 Task: Create a due date automation trigger when advanced on, on the wednesday of the week before a card is due add dates due this week at 11:00 AM.
Action: Mouse moved to (1296, 104)
Screenshot: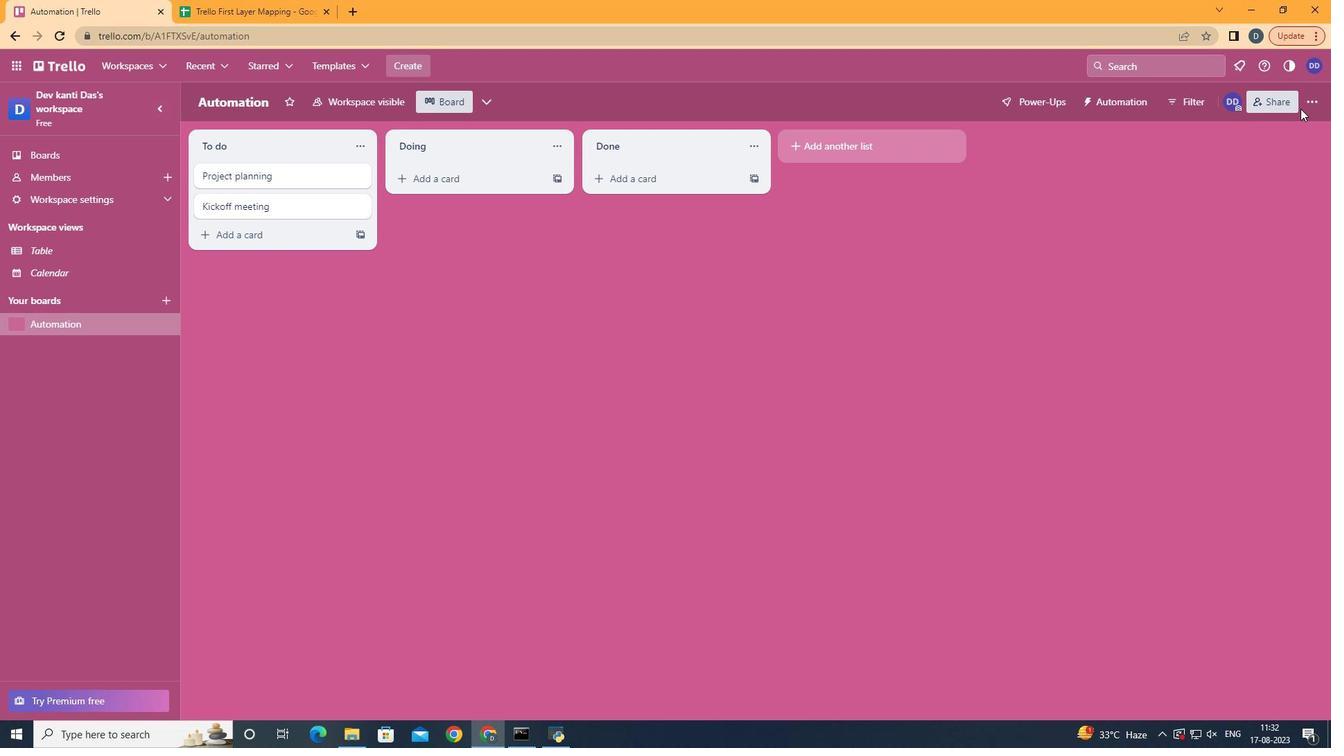
Action: Mouse pressed left at (1296, 104)
Screenshot: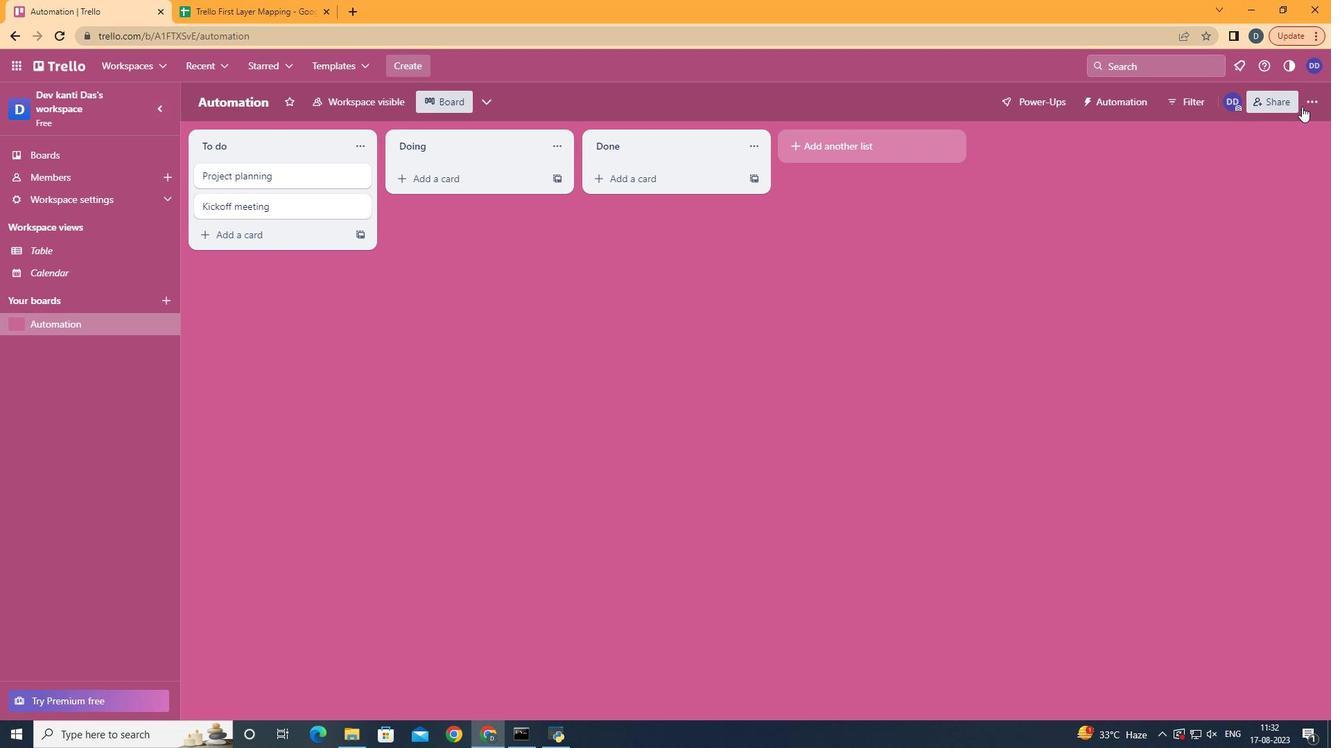 
Action: Mouse moved to (1298, 99)
Screenshot: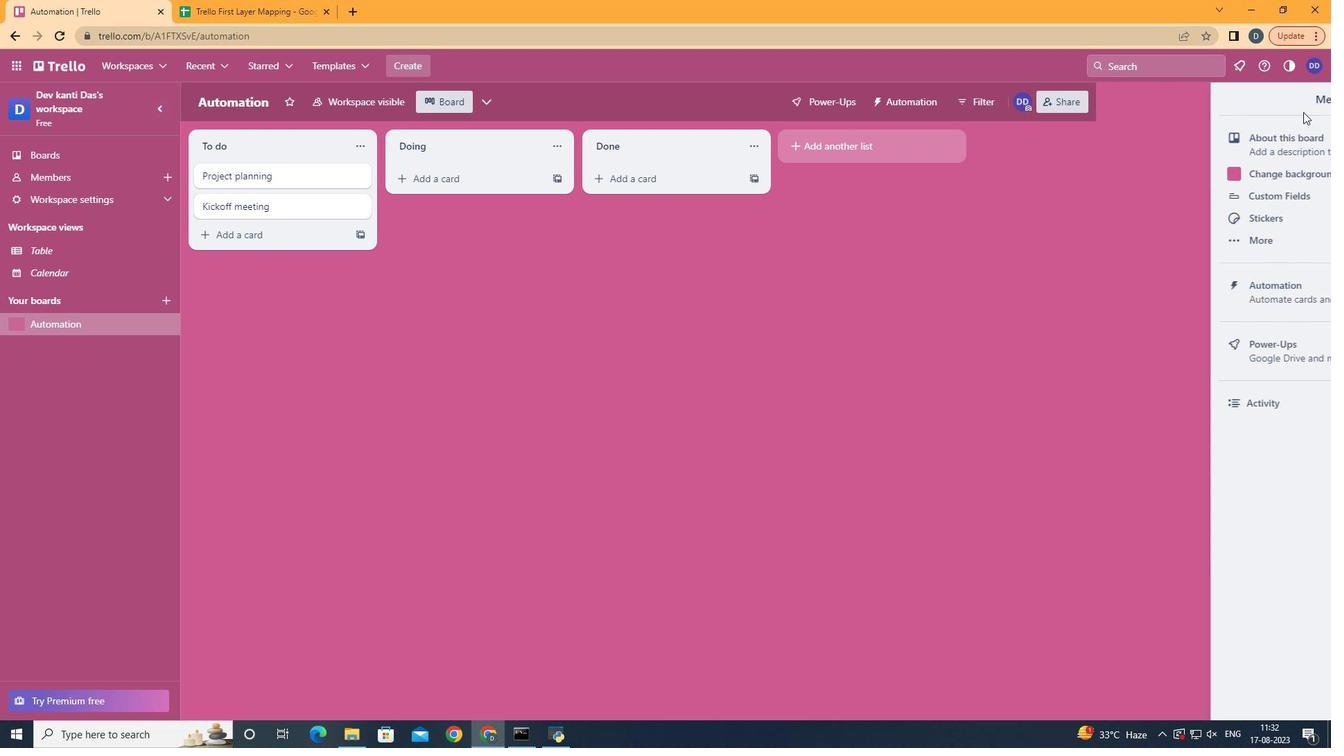 
Action: Mouse pressed left at (1298, 99)
Screenshot: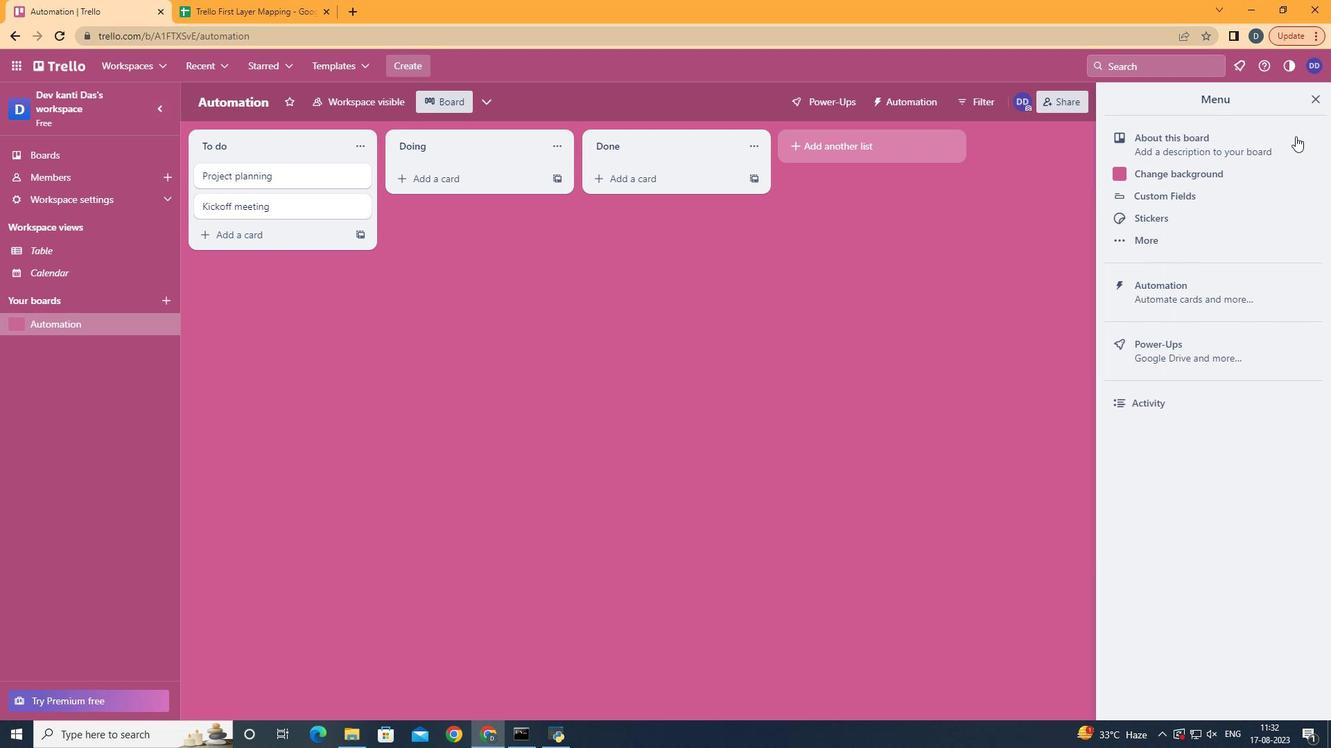 
Action: Mouse moved to (1209, 327)
Screenshot: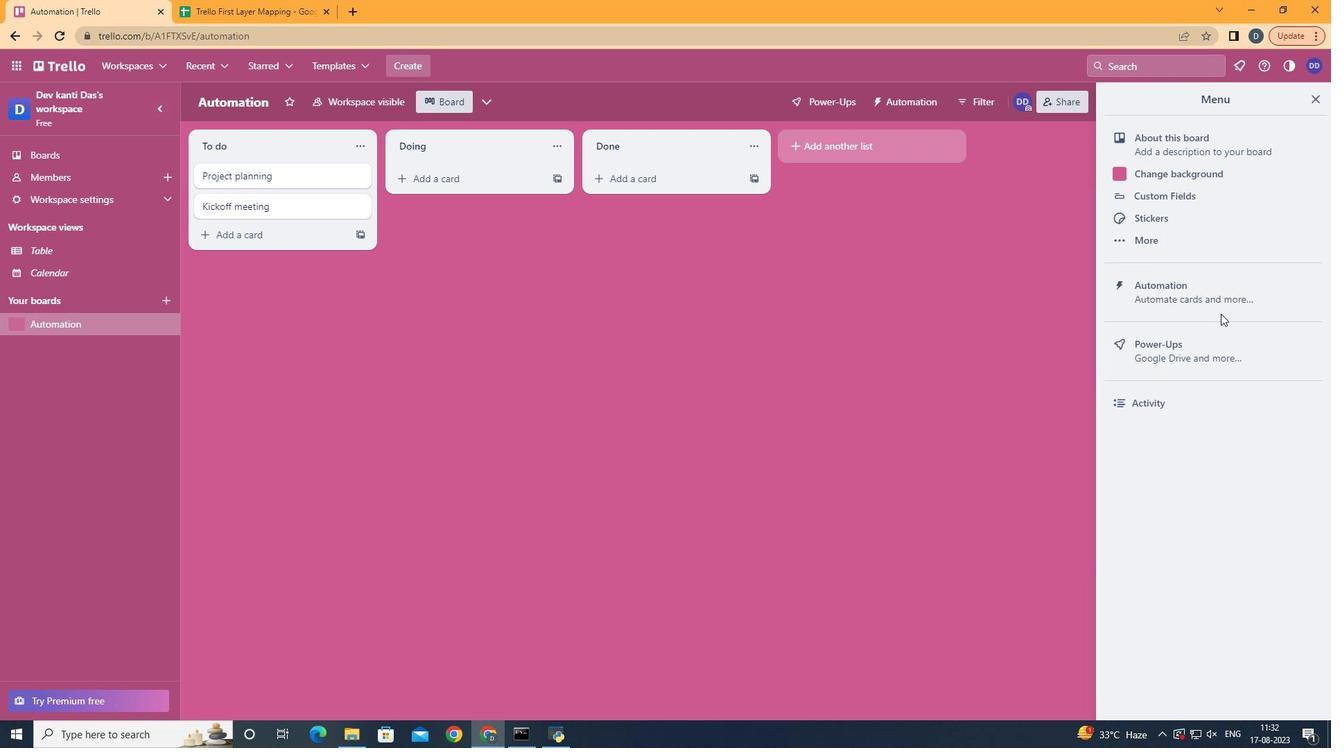 
Action: Mouse pressed left at (1209, 327)
Screenshot: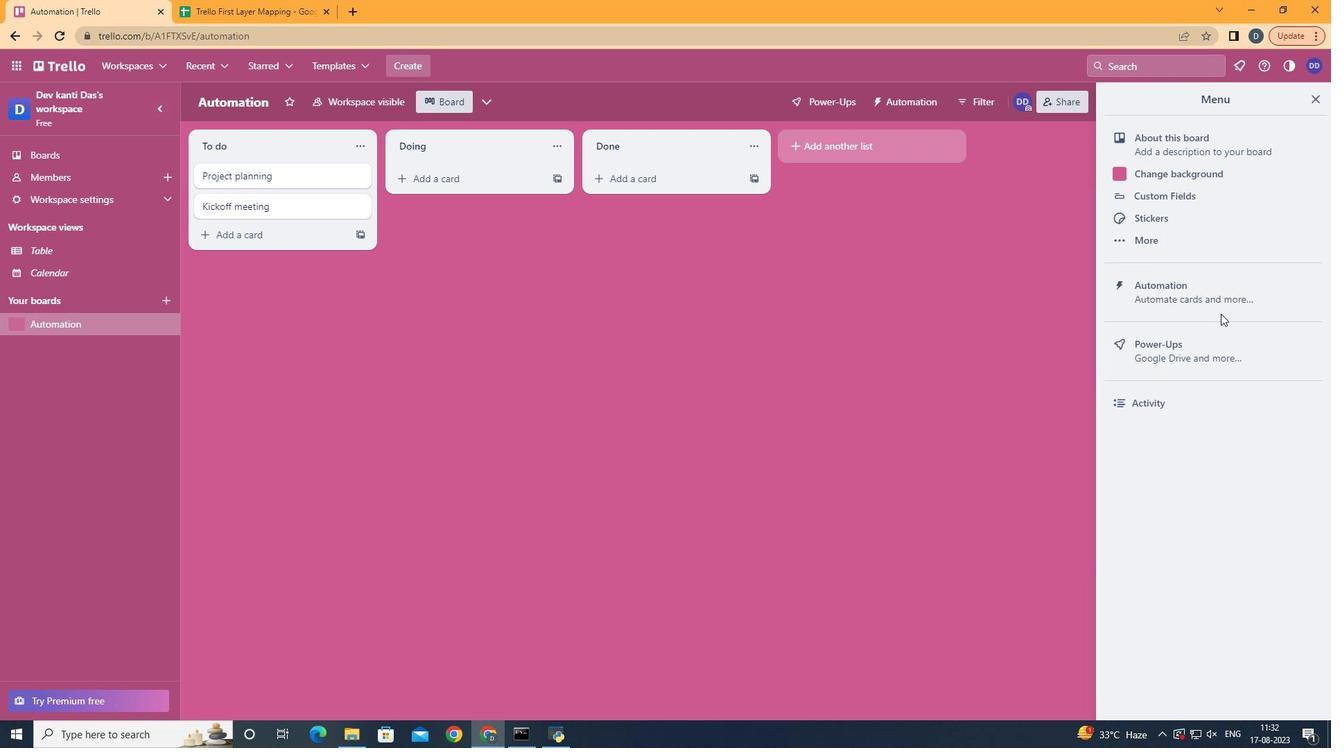 
Action: Mouse moved to (1216, 309)
Screenshot: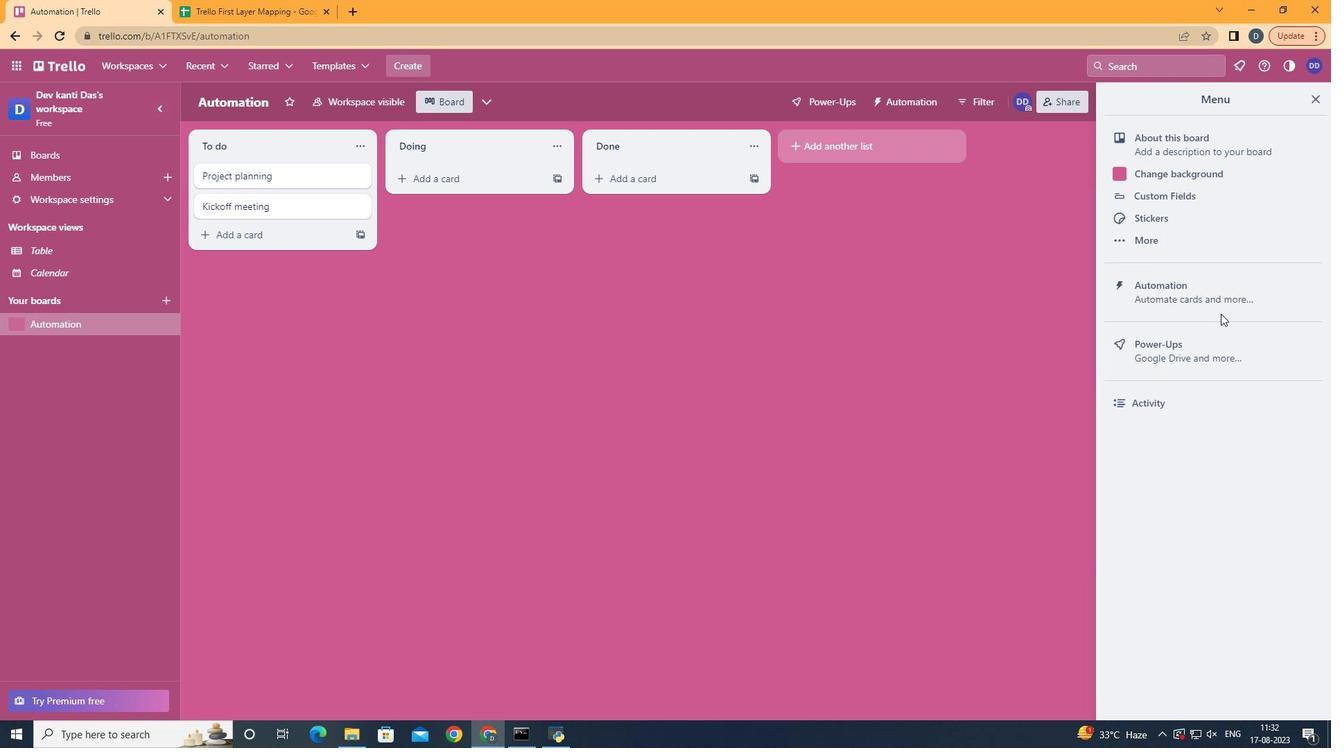 
Action: Mouse pressed left at (1216, 309)
Screenshot: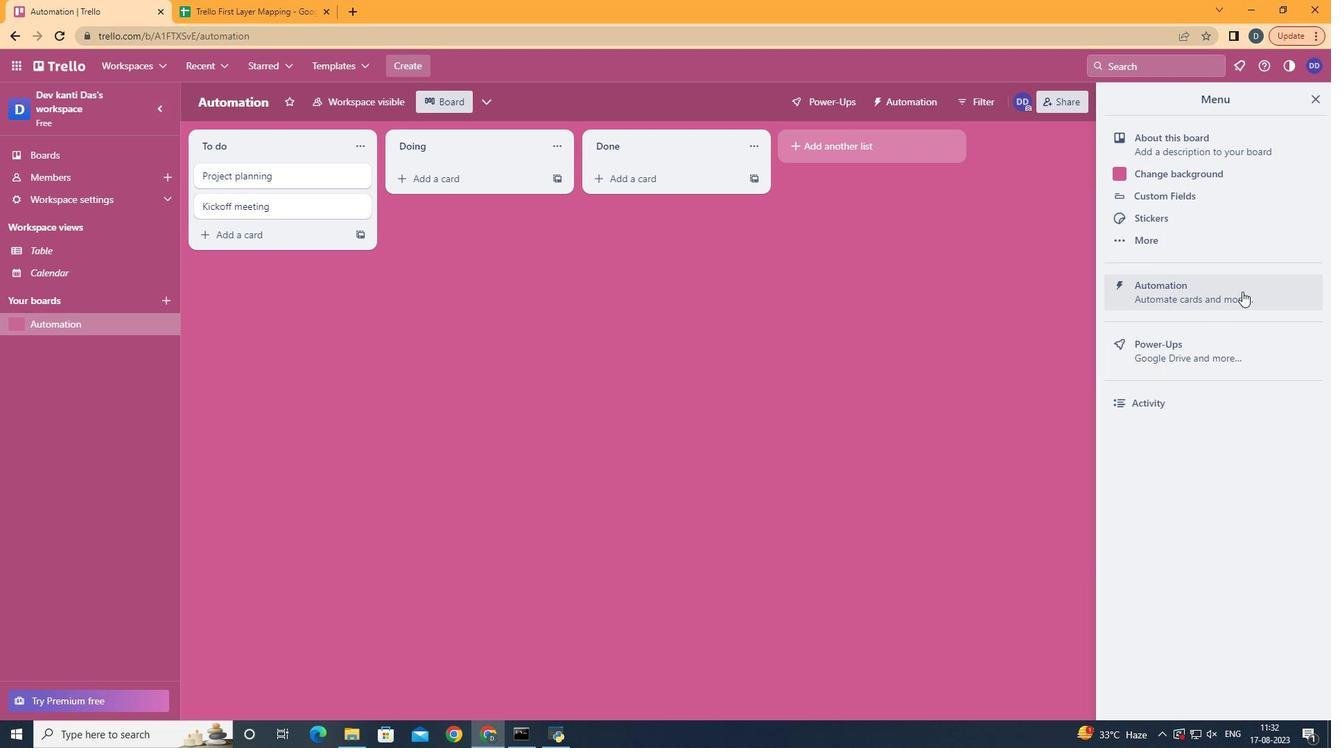 
Action: Mouse moved to (1237, 287)
Screenshot: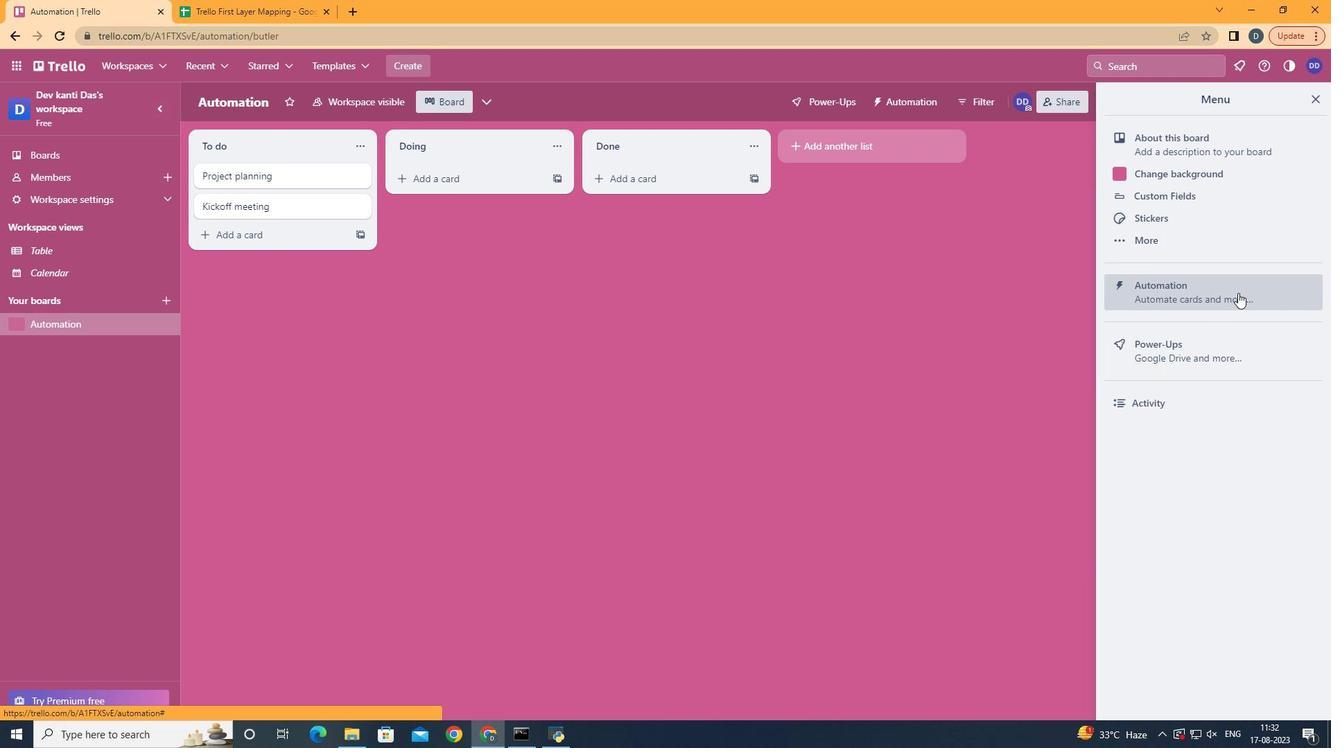
Action: Mouse pressed left at (1237, 287)
Screenshot: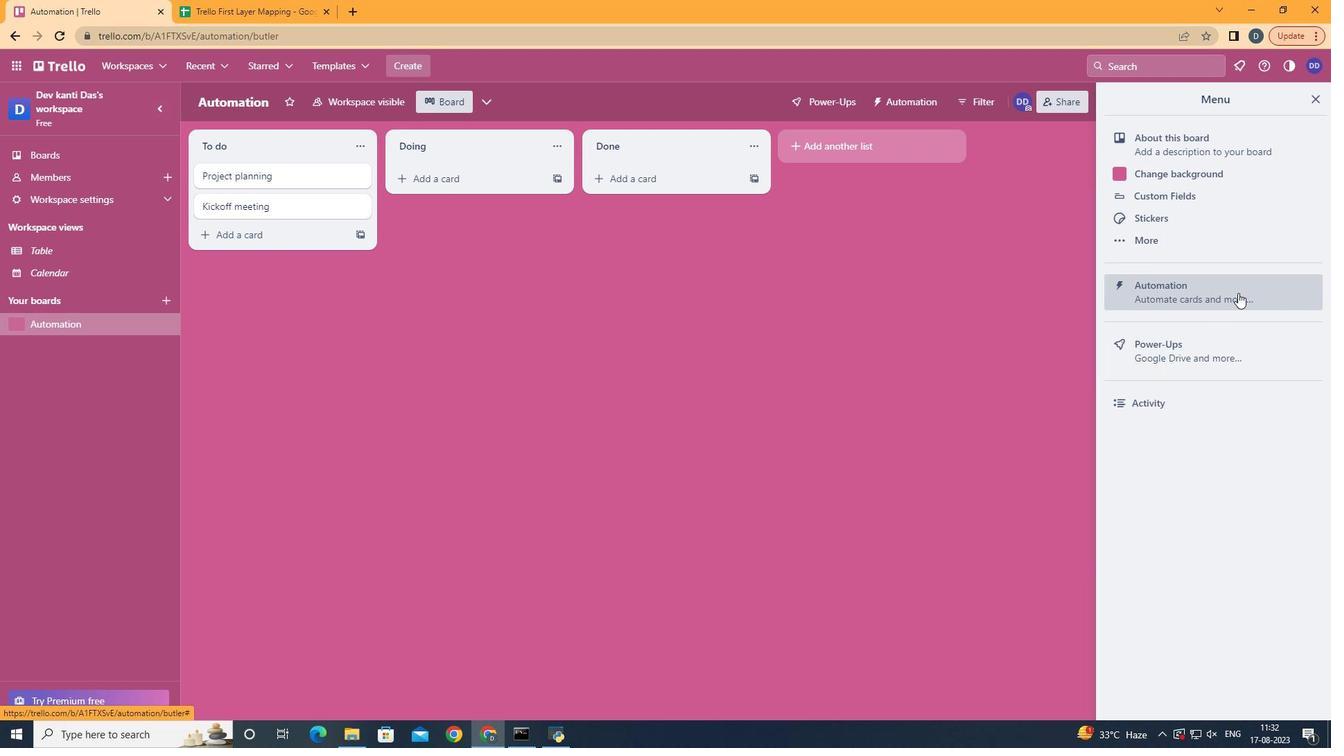
Action: Mouse moved to (273, 278)
Screenshot: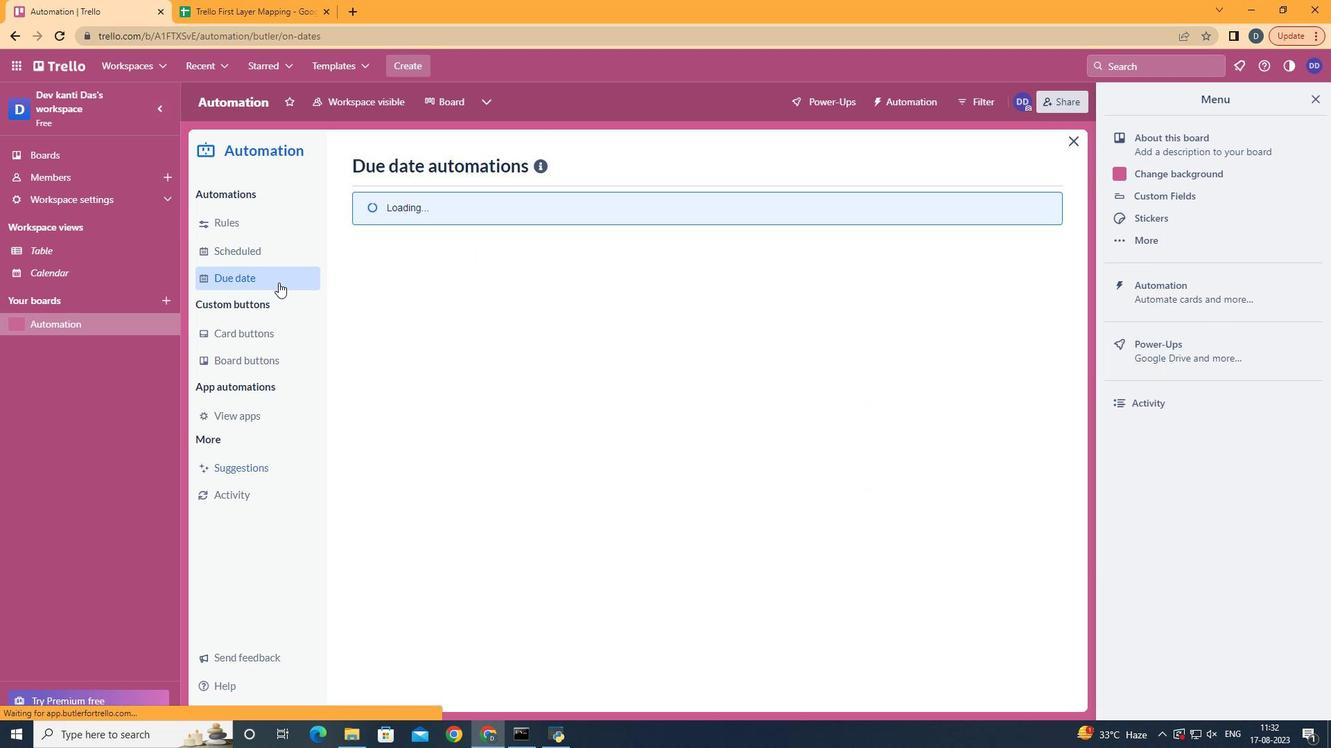 
Action: Mouse pressed left at (273, 278)
Screenshot: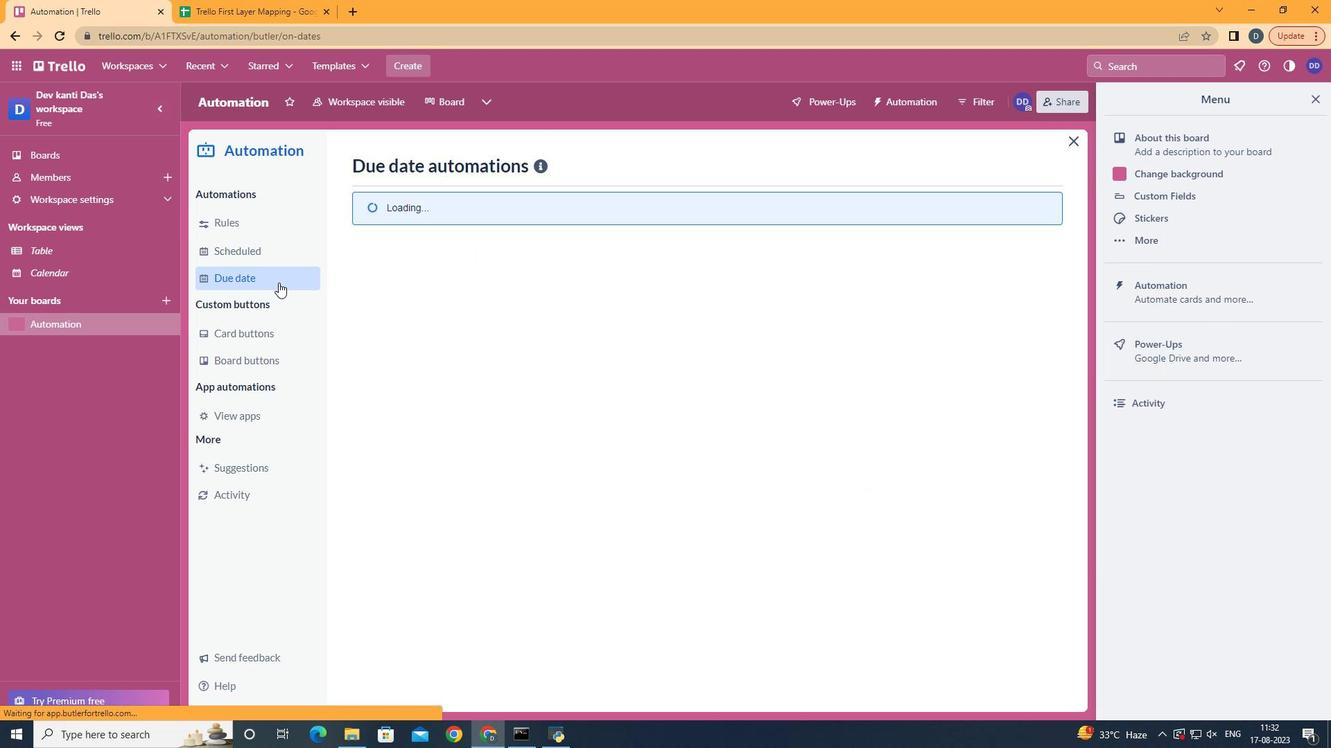 
Action: Mouse moved to (972, 157)
Screenshot: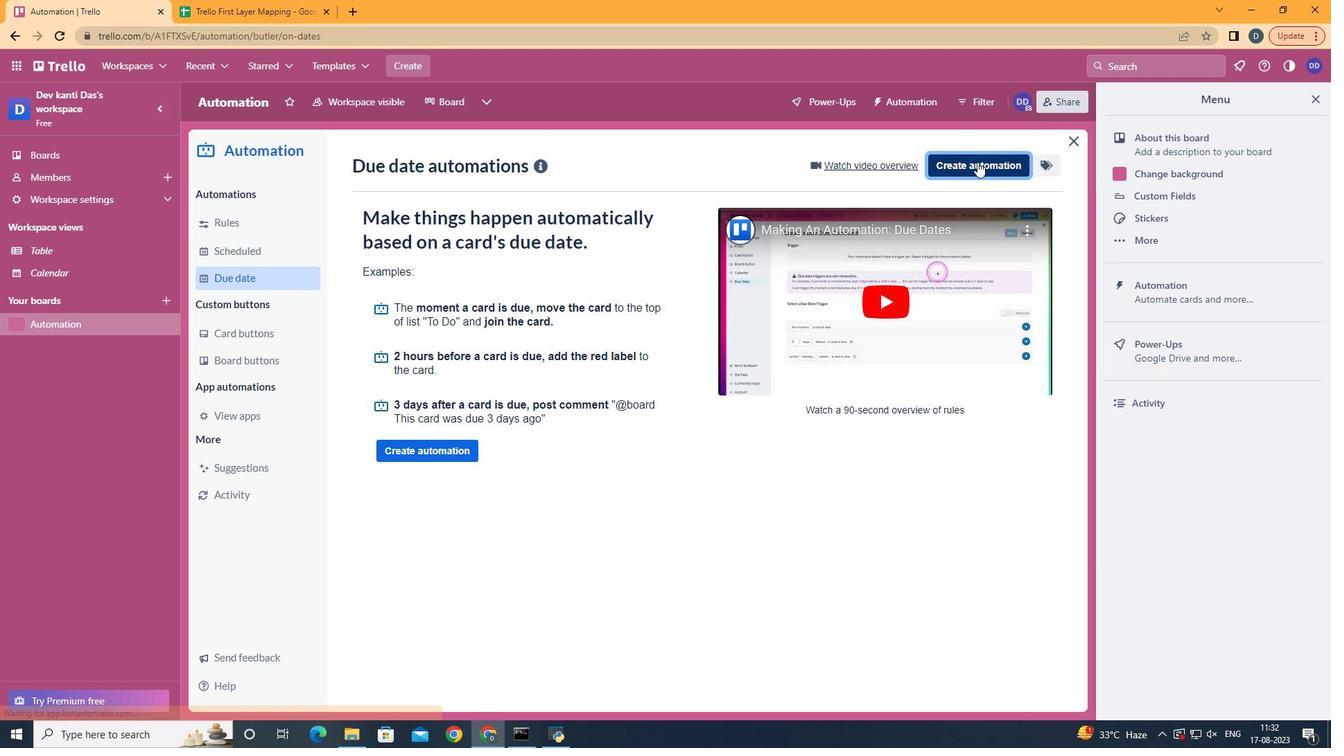 
Action: Mouse pressed left at (972, 157)
Screenshot: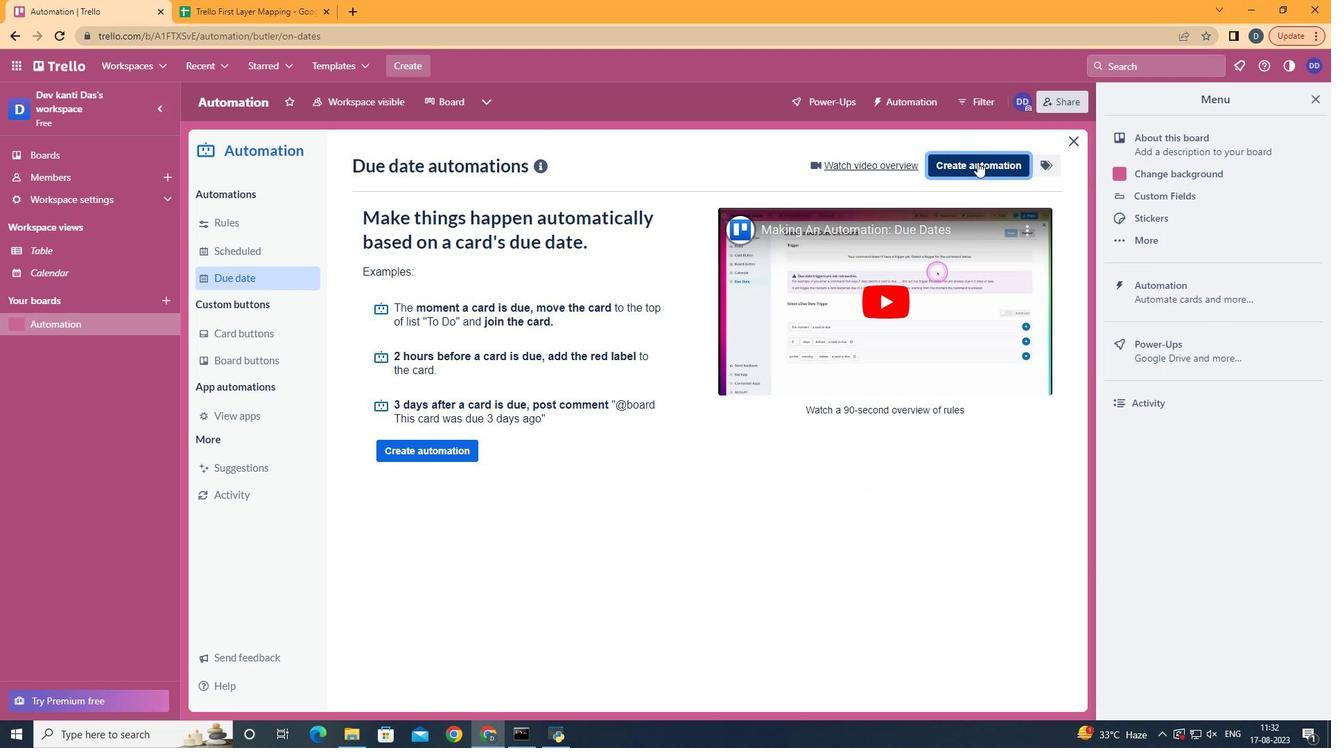 
Action: Mouse moved to (737, 292)
Screenshot: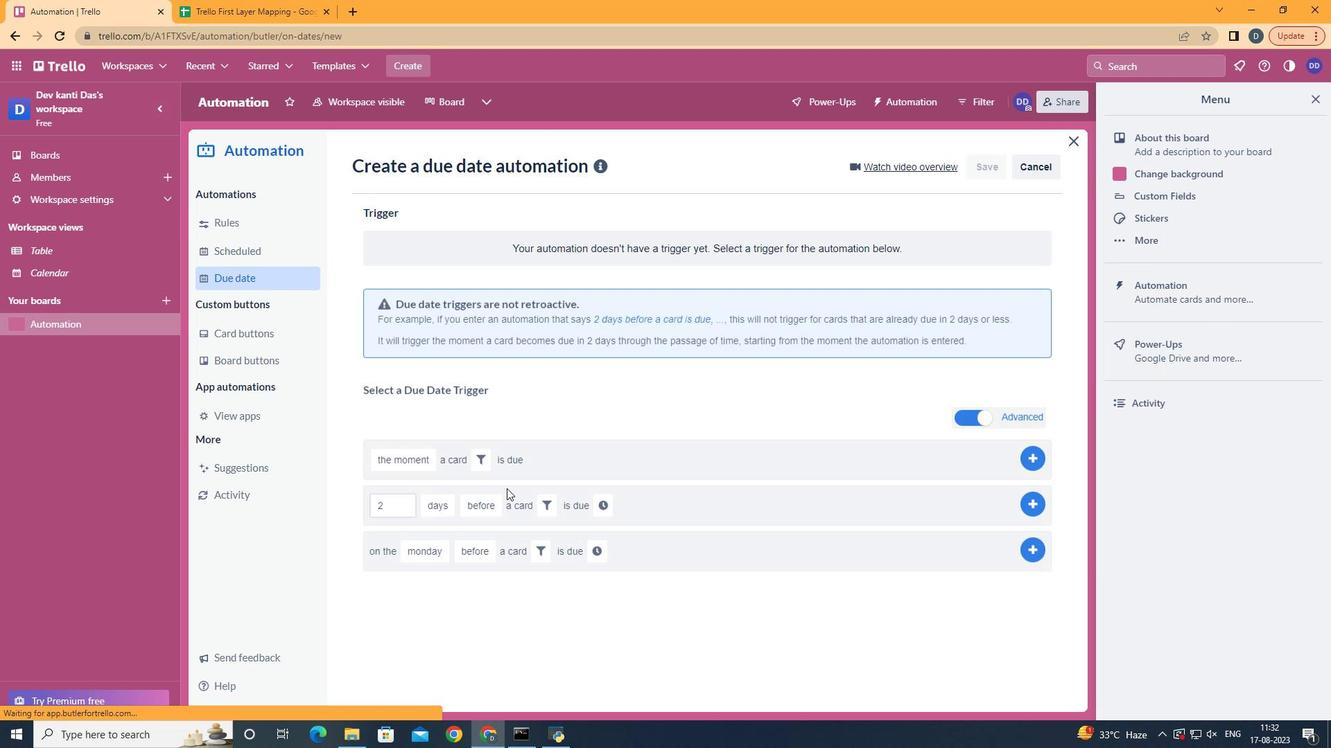 
Action: Mouse pressed left at (737, 292)
Screenshot: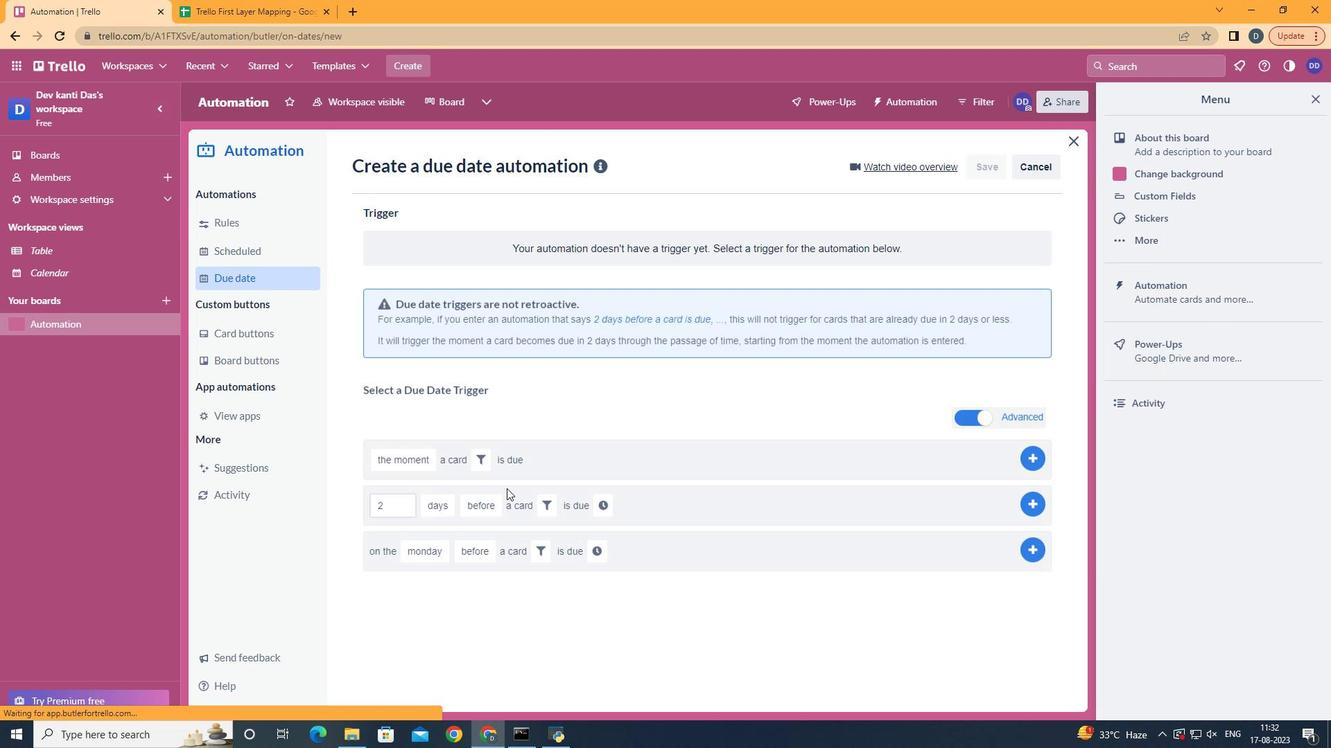 
Action: Mouse moved to (461, 405)
Screenshot: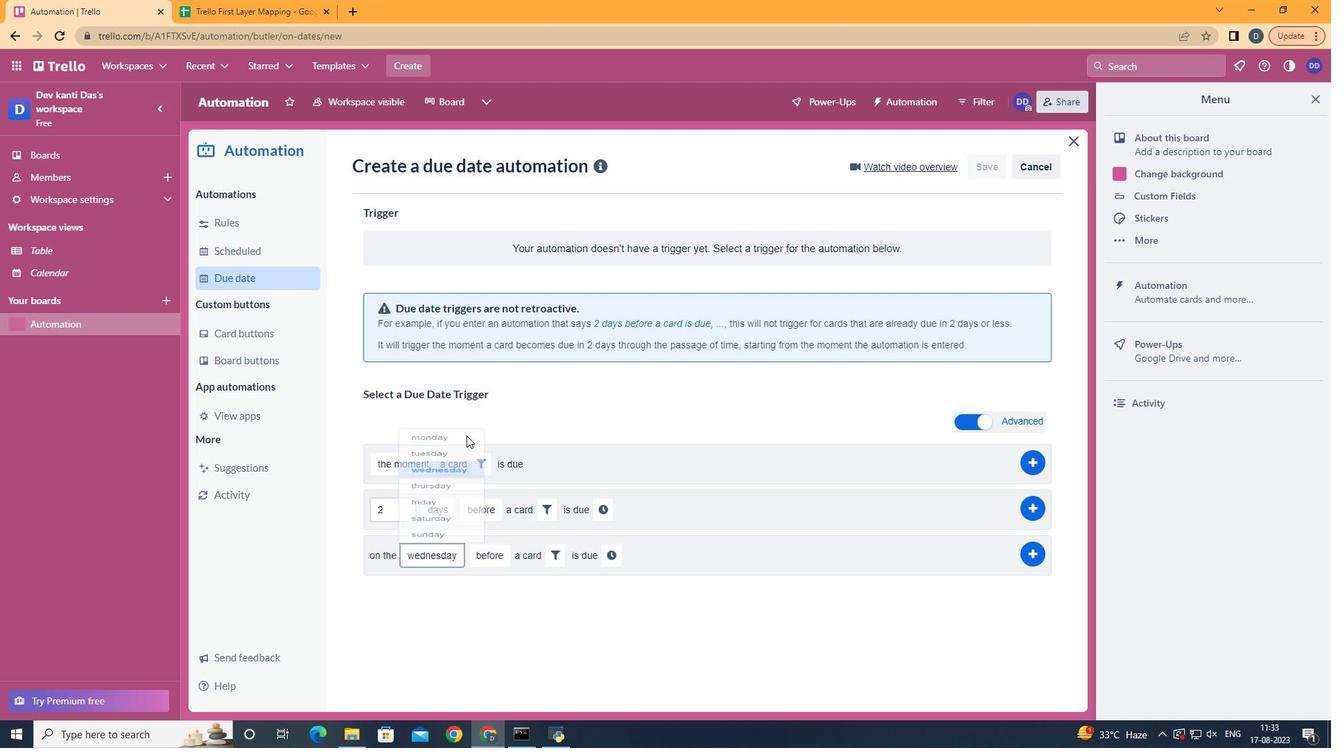 
Action: Mouse pressed left at (461, 405)
Screenshot: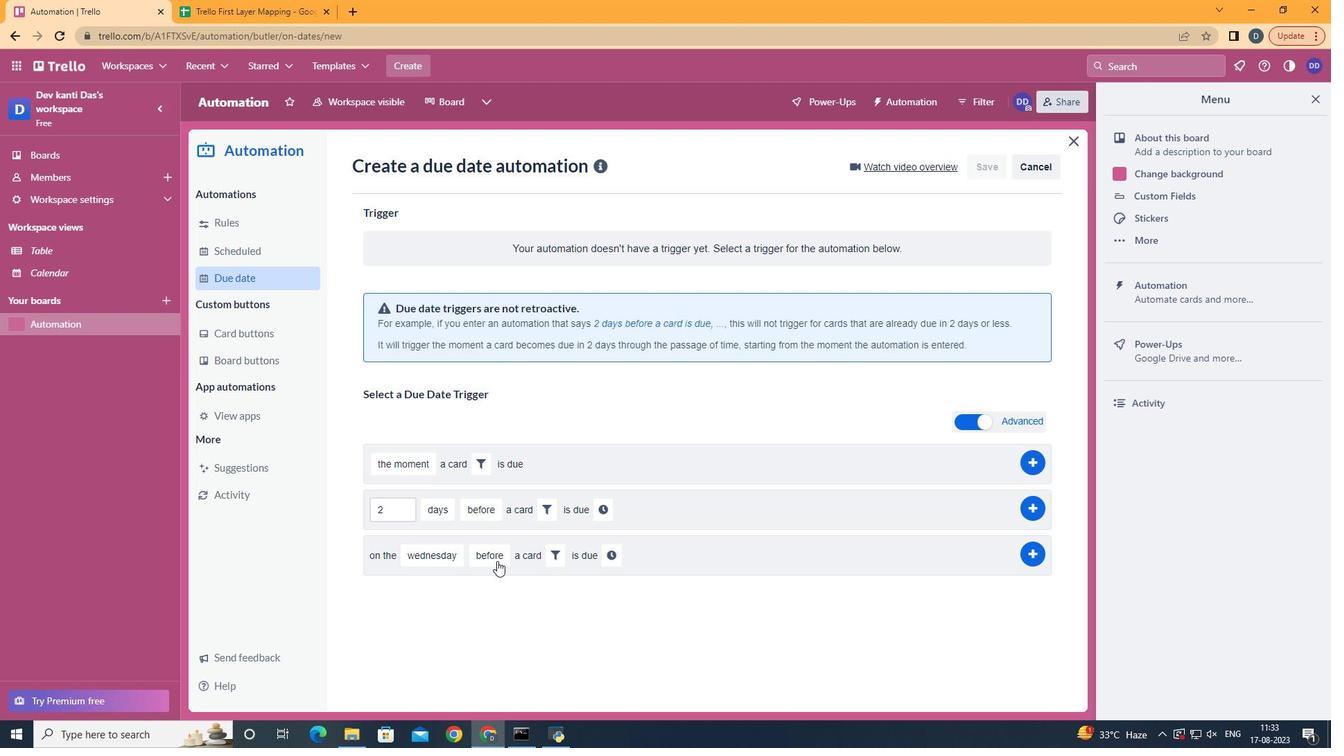 
Action: Mouse moved to (495, 681)
Screenshot: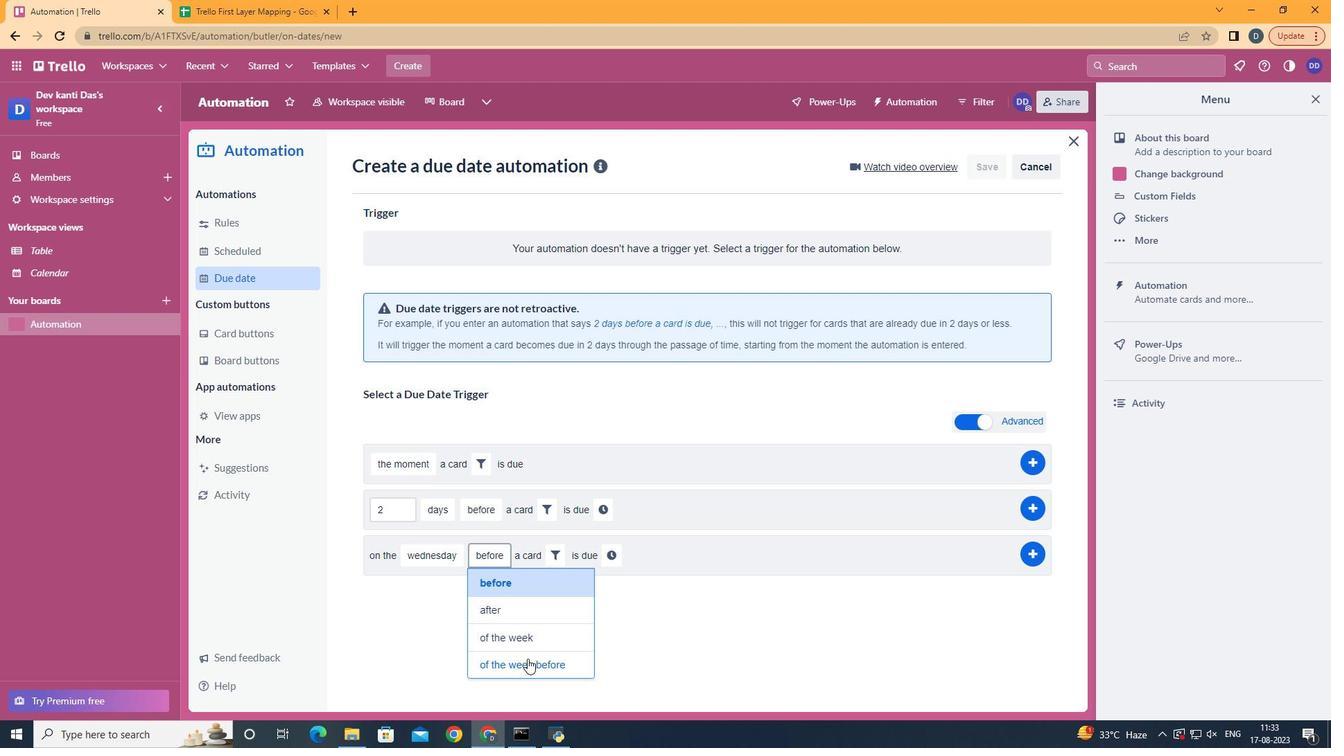 
Action: Mouse pressed left at (495, 681)
Screenshot: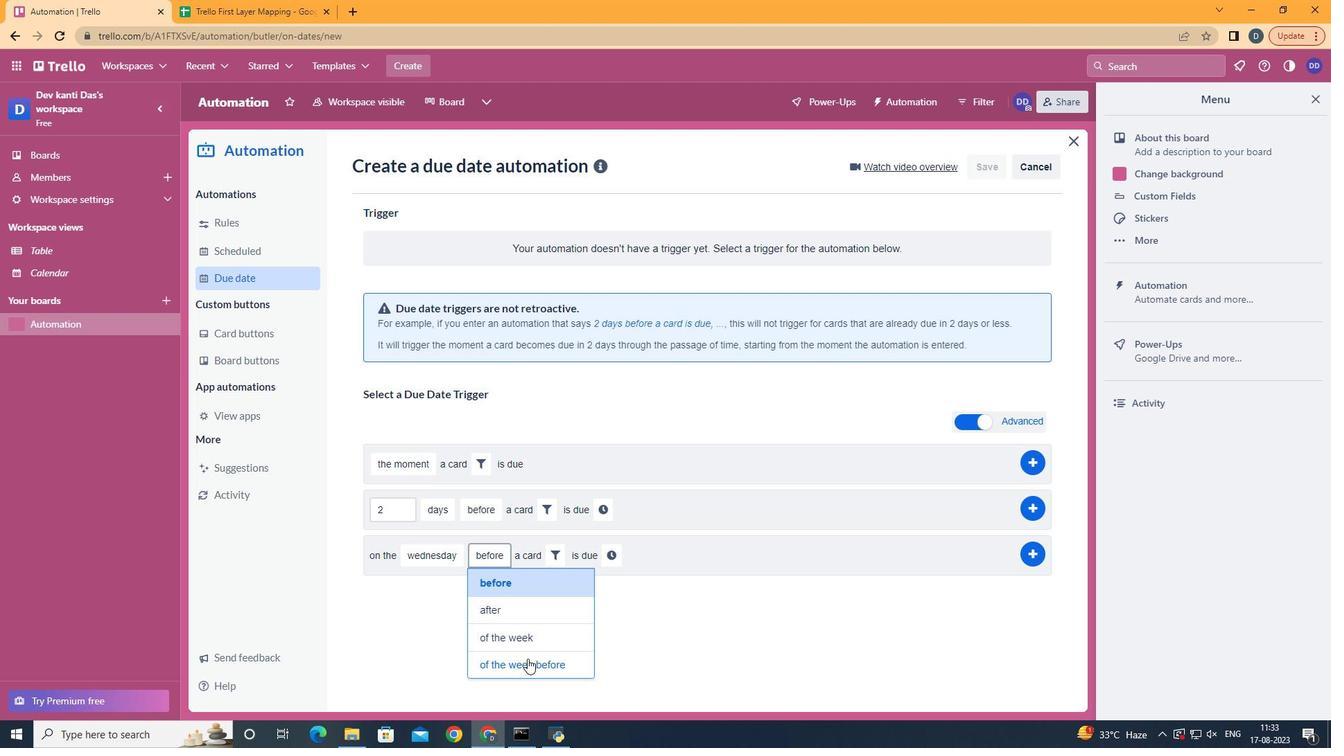 
Action: Mouse moved to (522, 654)
Screenshot: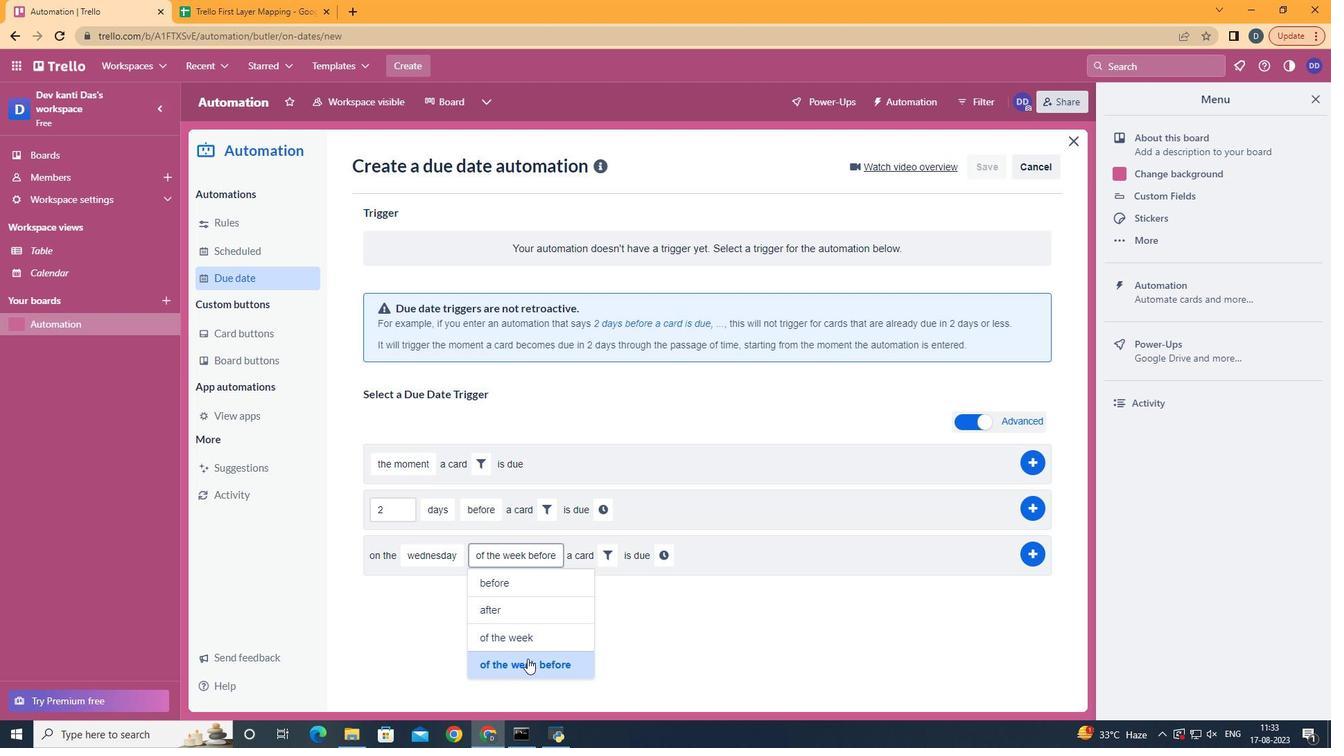 
Action: Mouse pressed left at (522, 654)
Screenshot: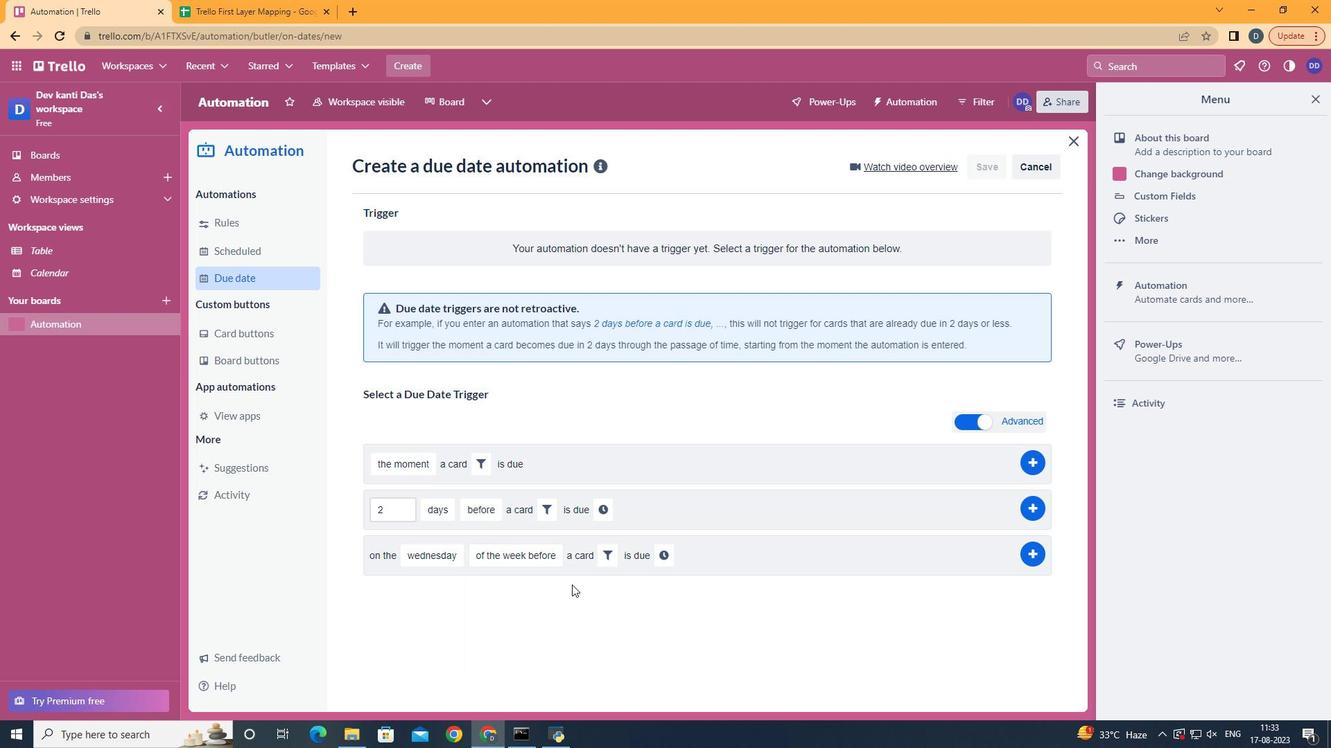 
Action: Mouse moved to (595, 547)
Screenshot: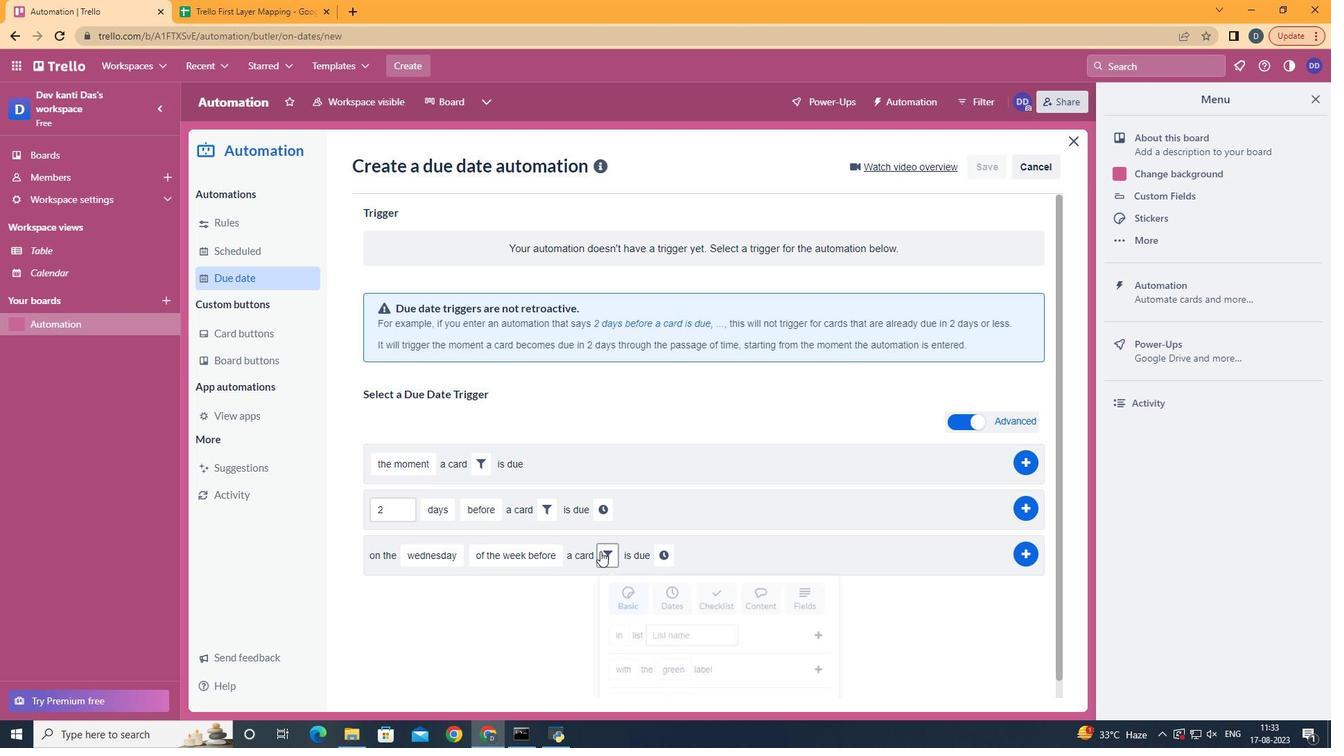 
Action: Mouse pressed left at (595, 547)
Screenshot: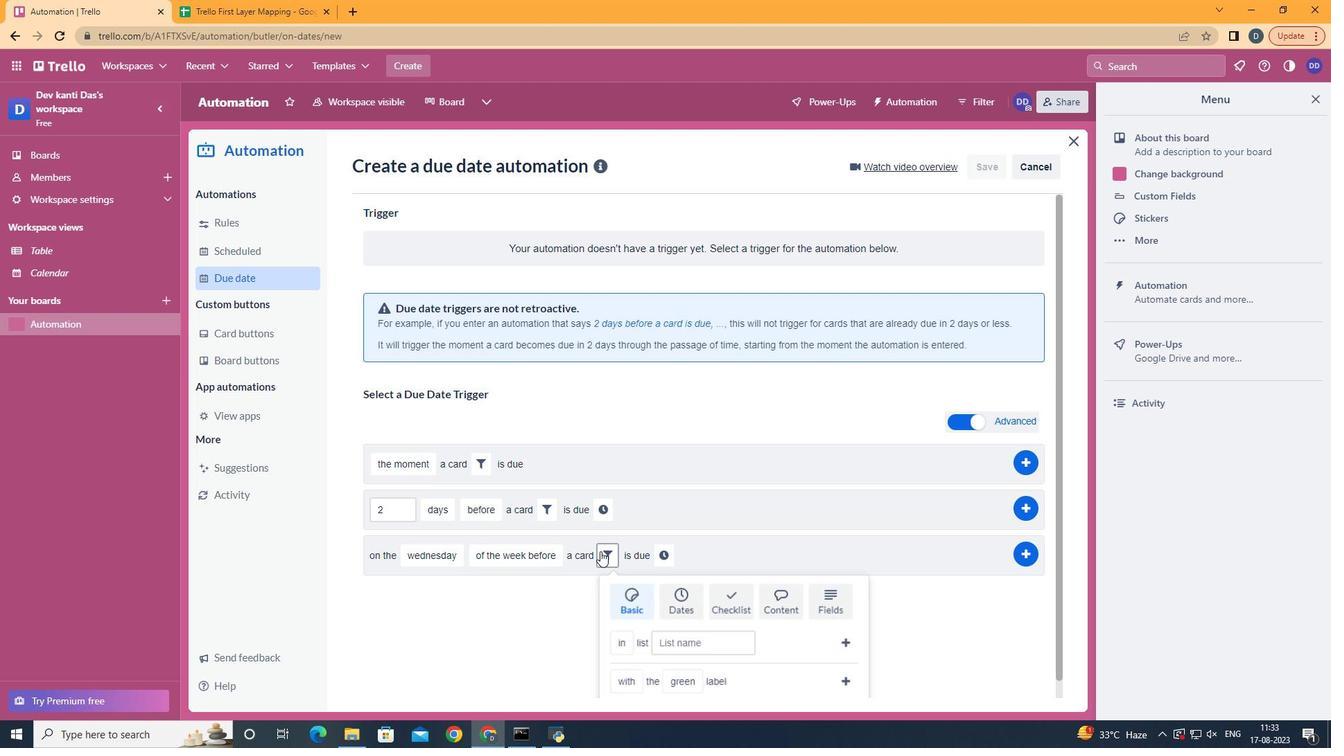 
Action: Mouse moved to (665, 595)
Screenshot: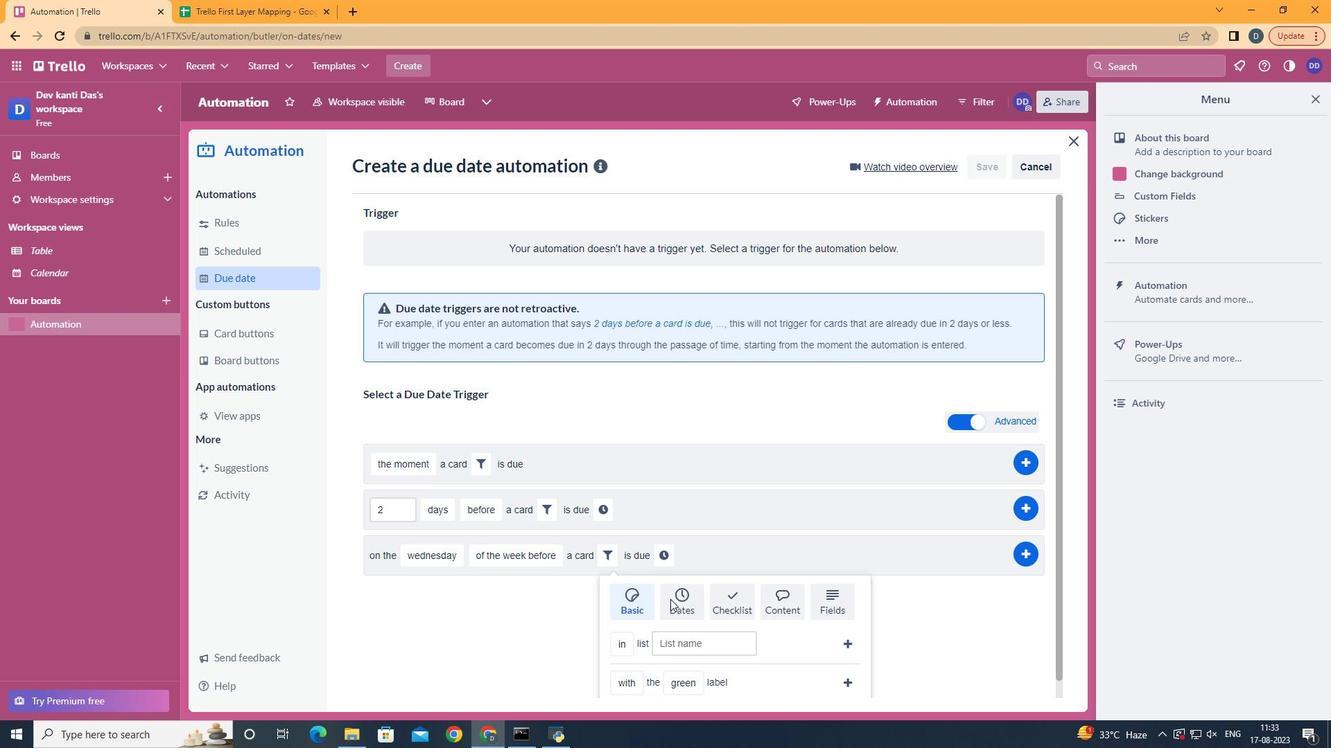 
Action: Mouse pressed left at (665, 595)
Screenshot: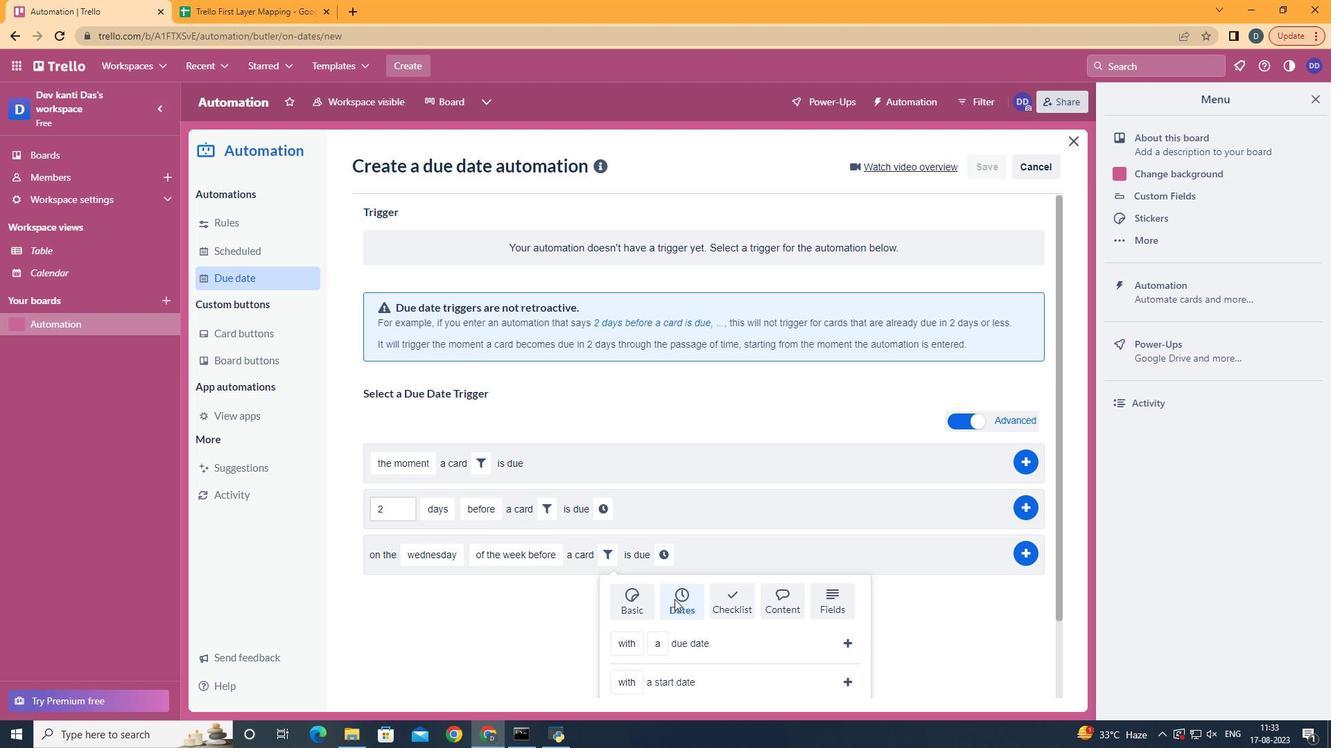 
Action: Mouse moved to (669, 595)
Screenshot: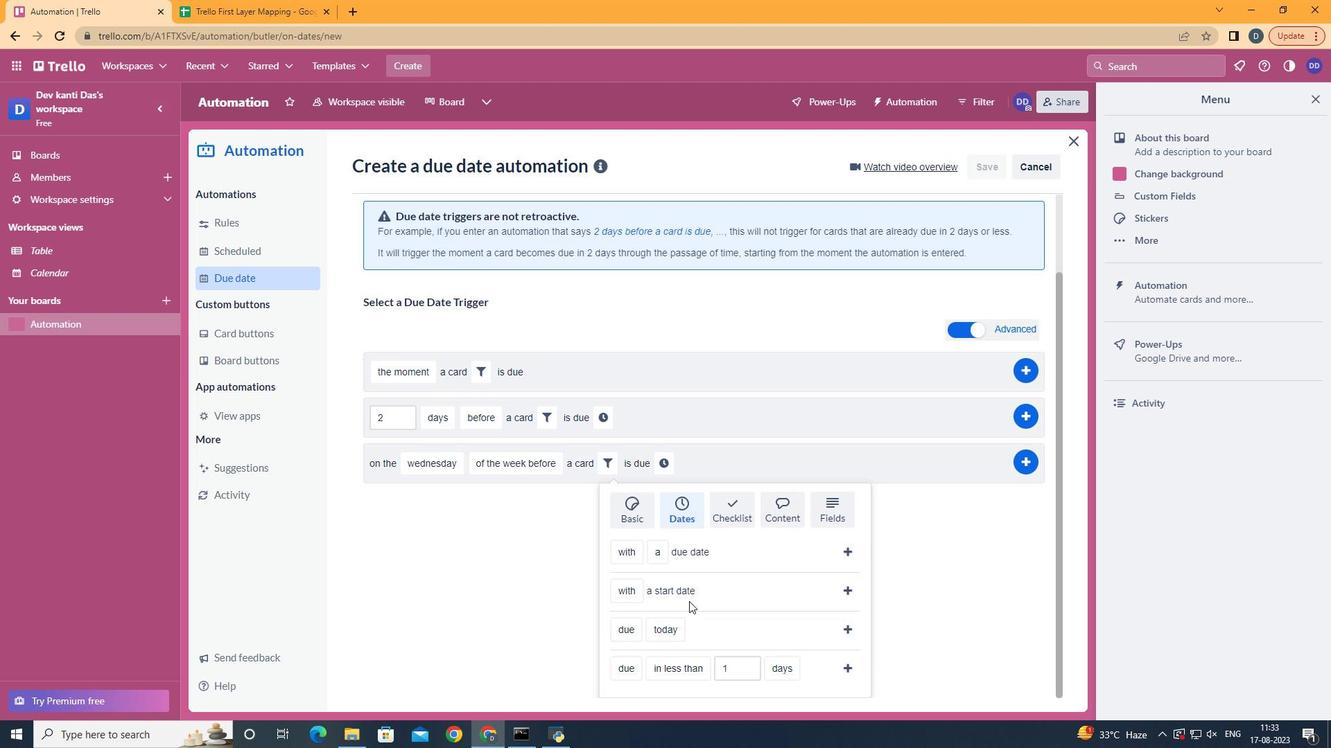 
Action: Mouse scrolled (669, 594) with delta (0, 0)
Screenshot: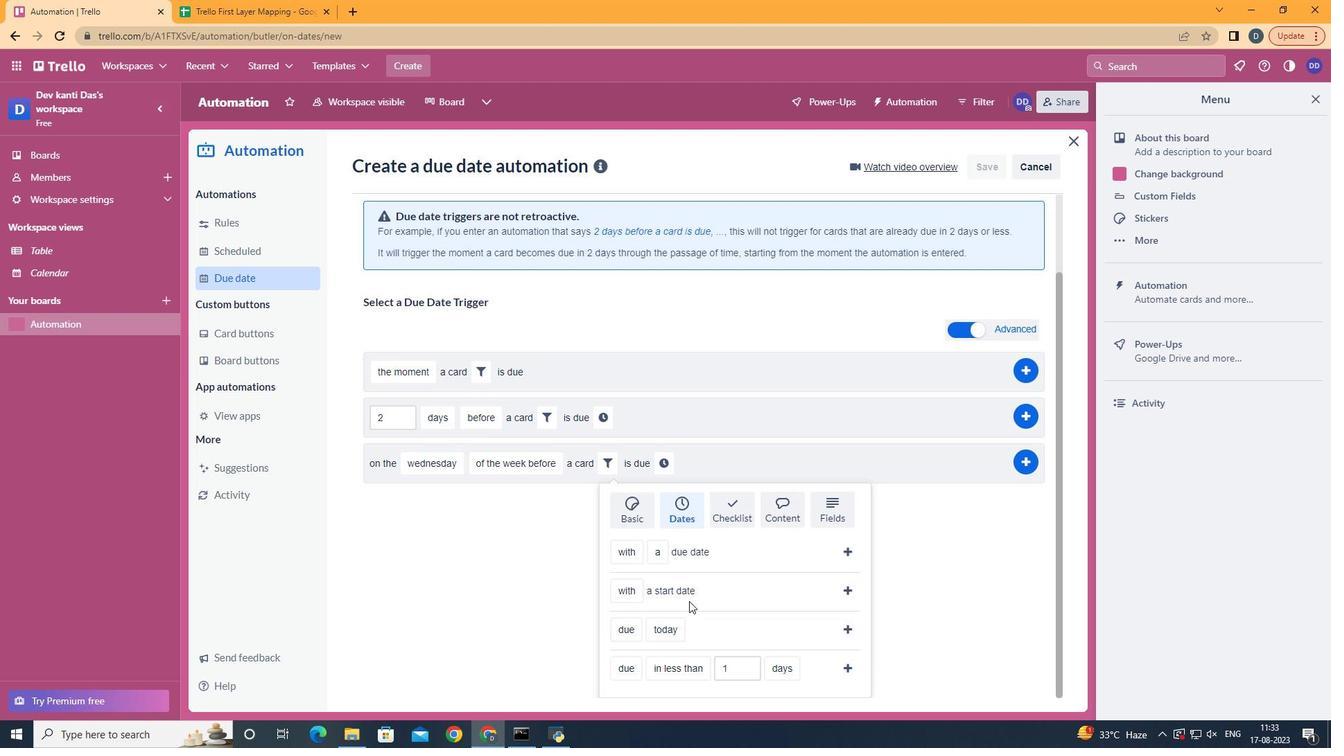 
Action: Mouse scrolled (669, 594) with delta (0, 0)
Screenshot: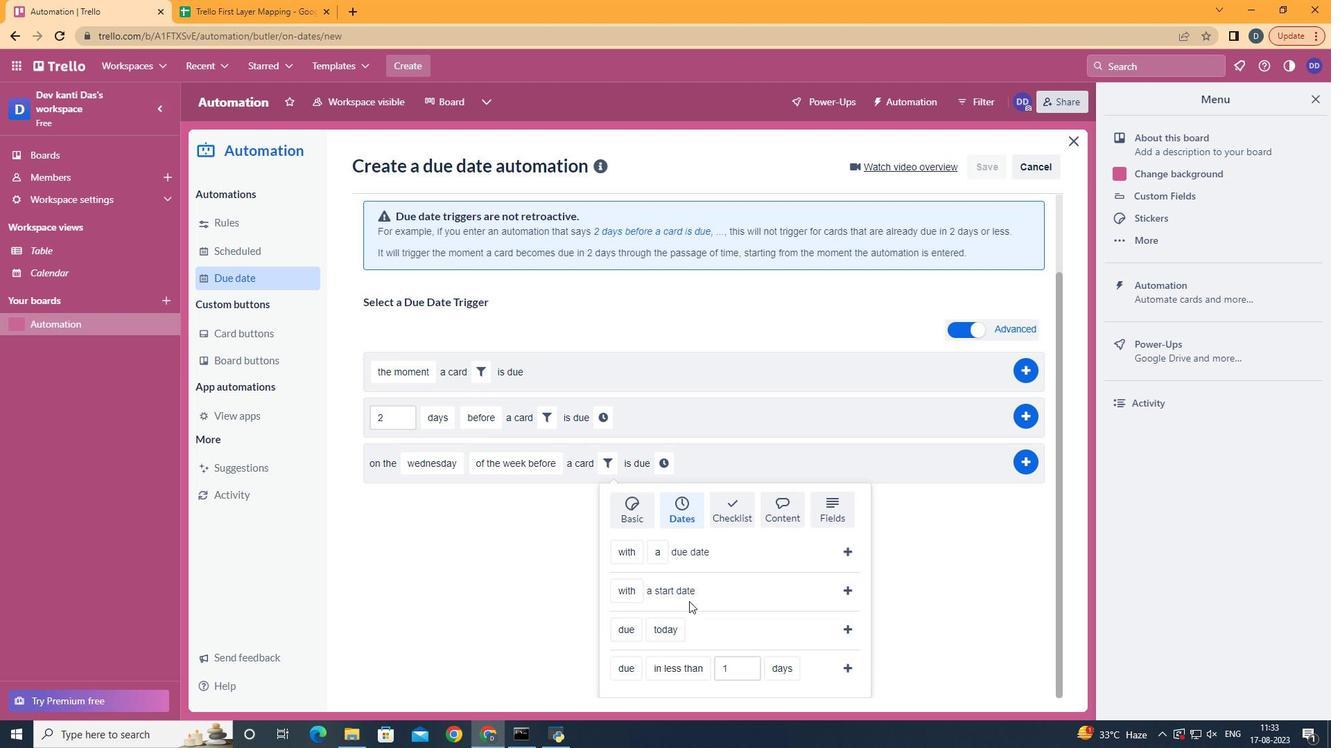 
Action: Mouse scrolled (669, 594) with delta (0, 0)
Screenshot: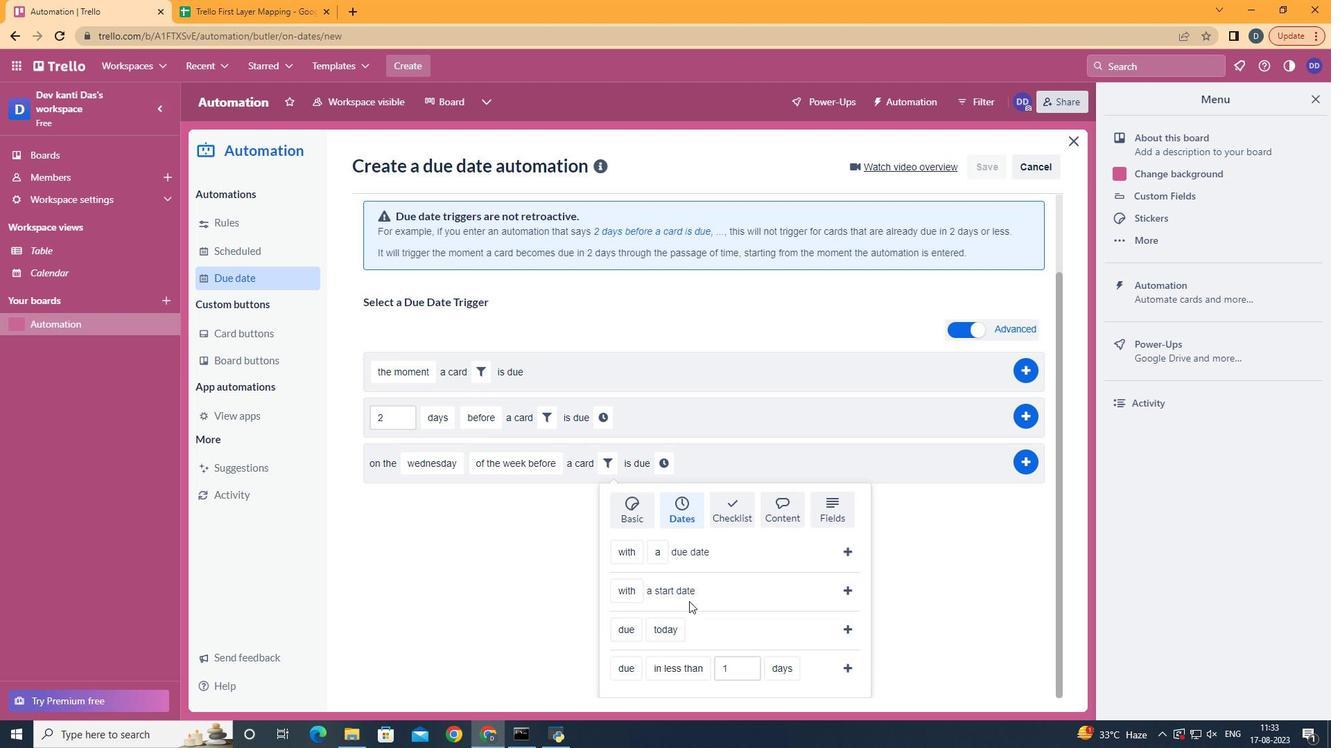 
Action: Mouse scrolled (669, 594) with delta (0, 0)
Screenshot: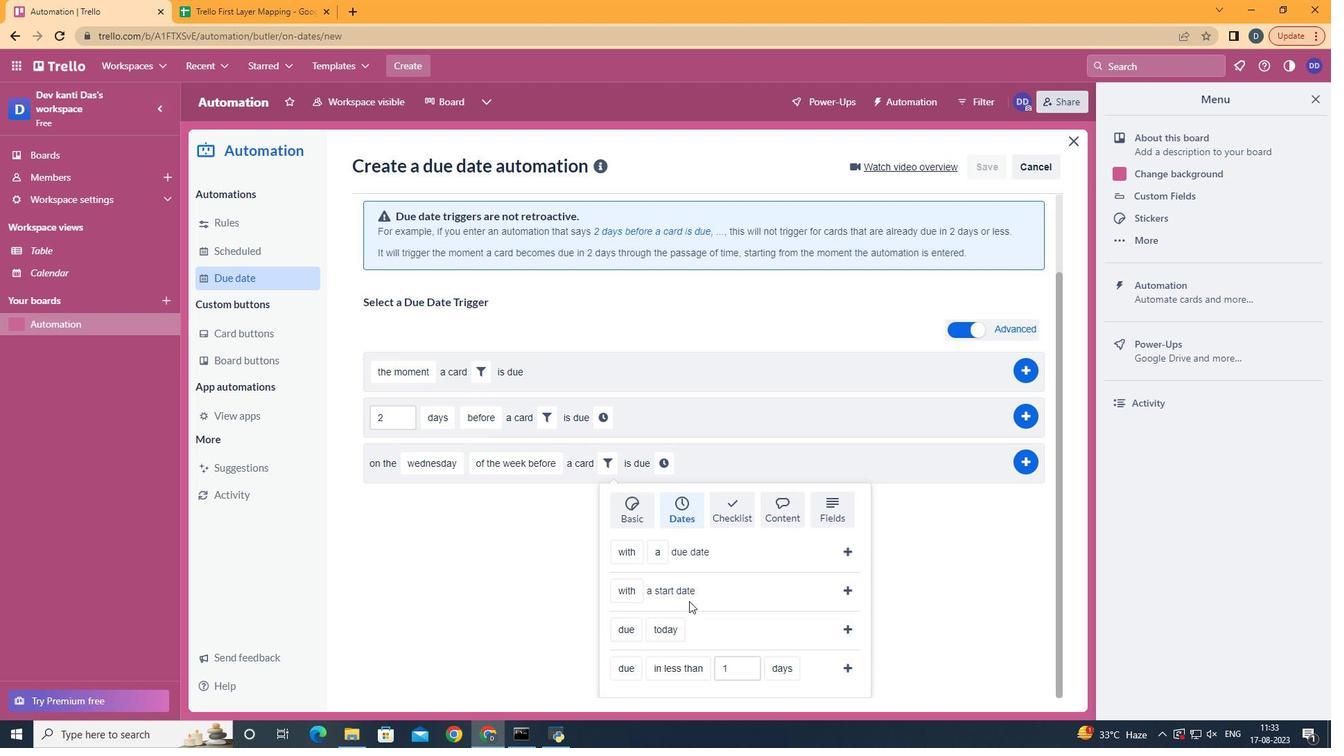 
Action: Mouse moved to (669, 595)
Screenshot: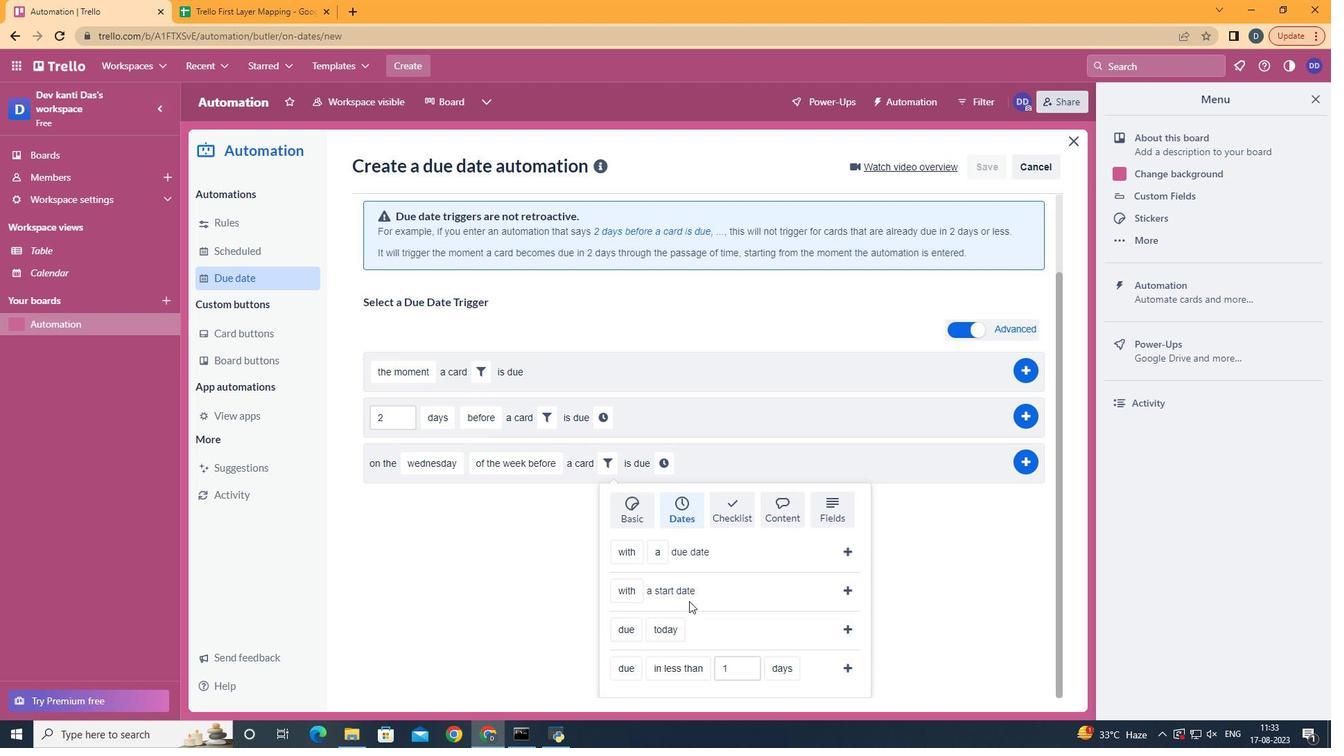 
Action: Mouse scrolled (669, 594) with delta (0, 0)
Screenshot: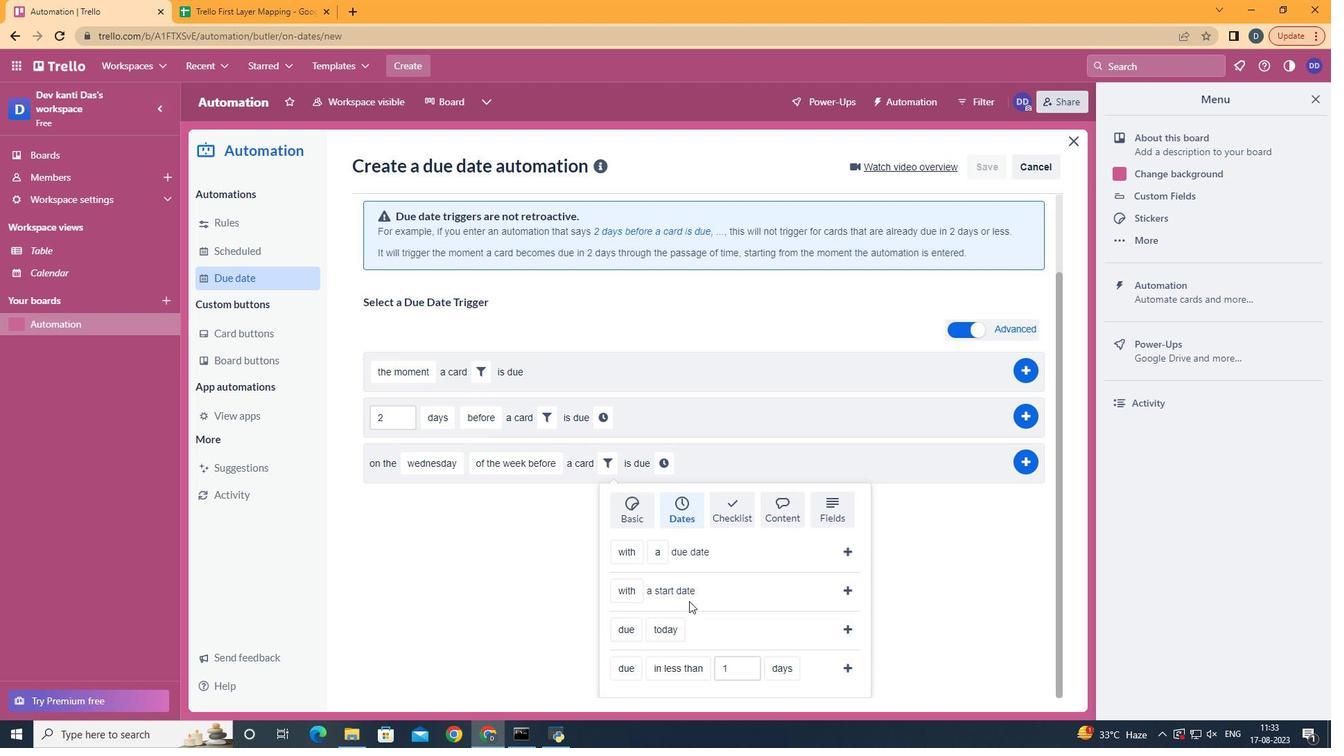 
Action: Mouse scrolled (669, 594) with delta (0, 0)
Screenshot: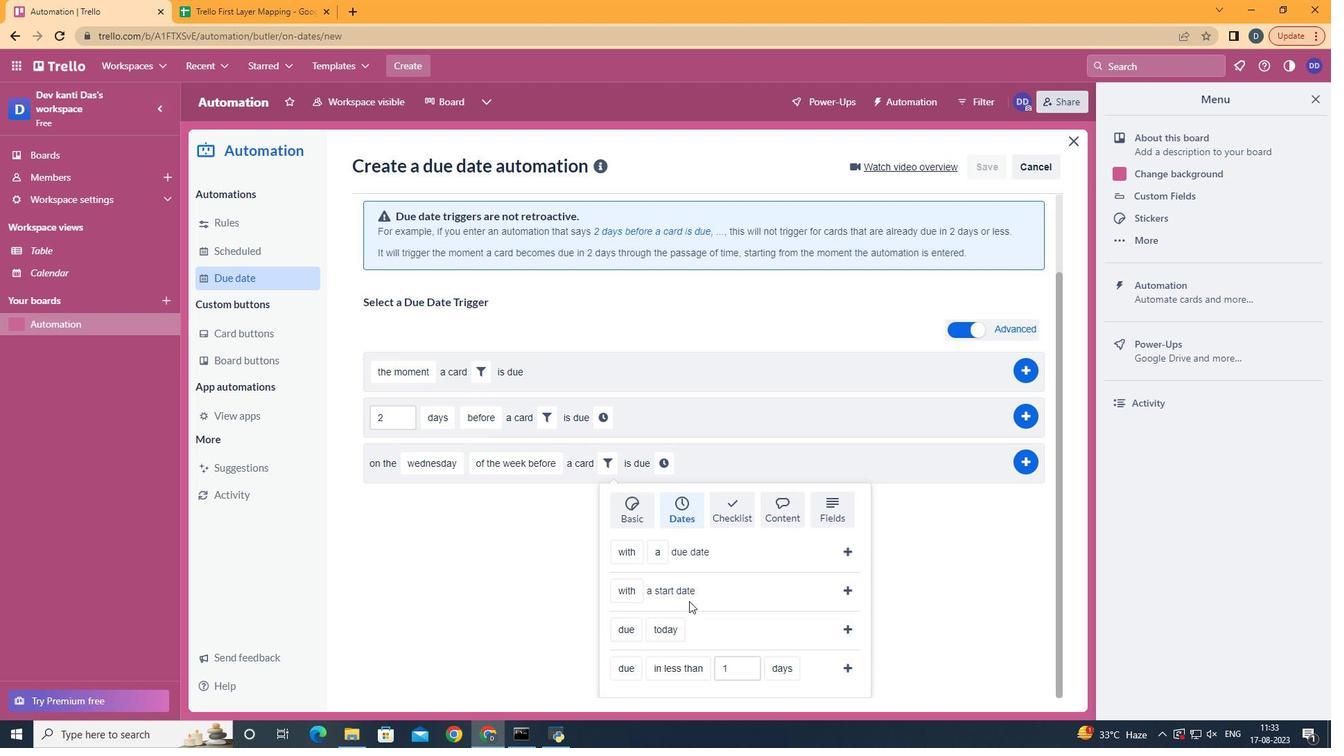 
Action: Mouse moved to (685, 518)
Screenshot: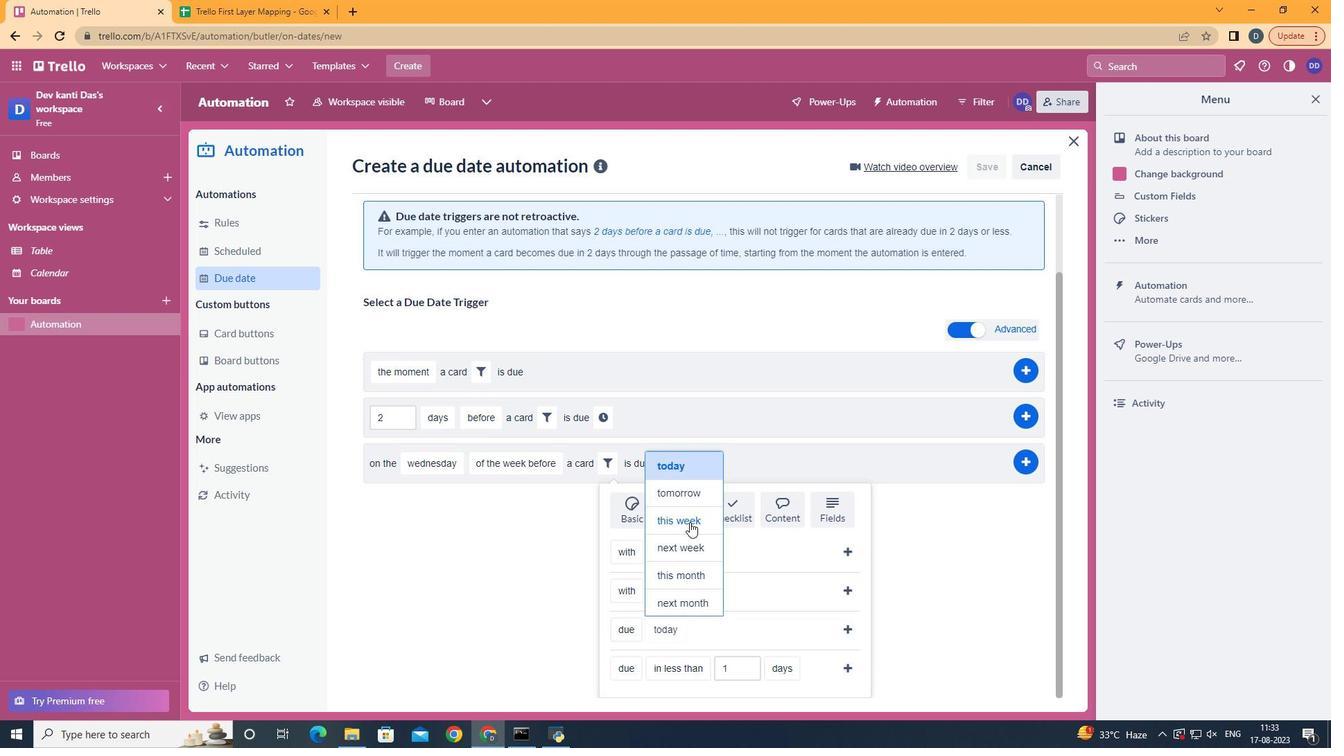 
Action: Mouse pressed left at (685, 518)
Screenshot: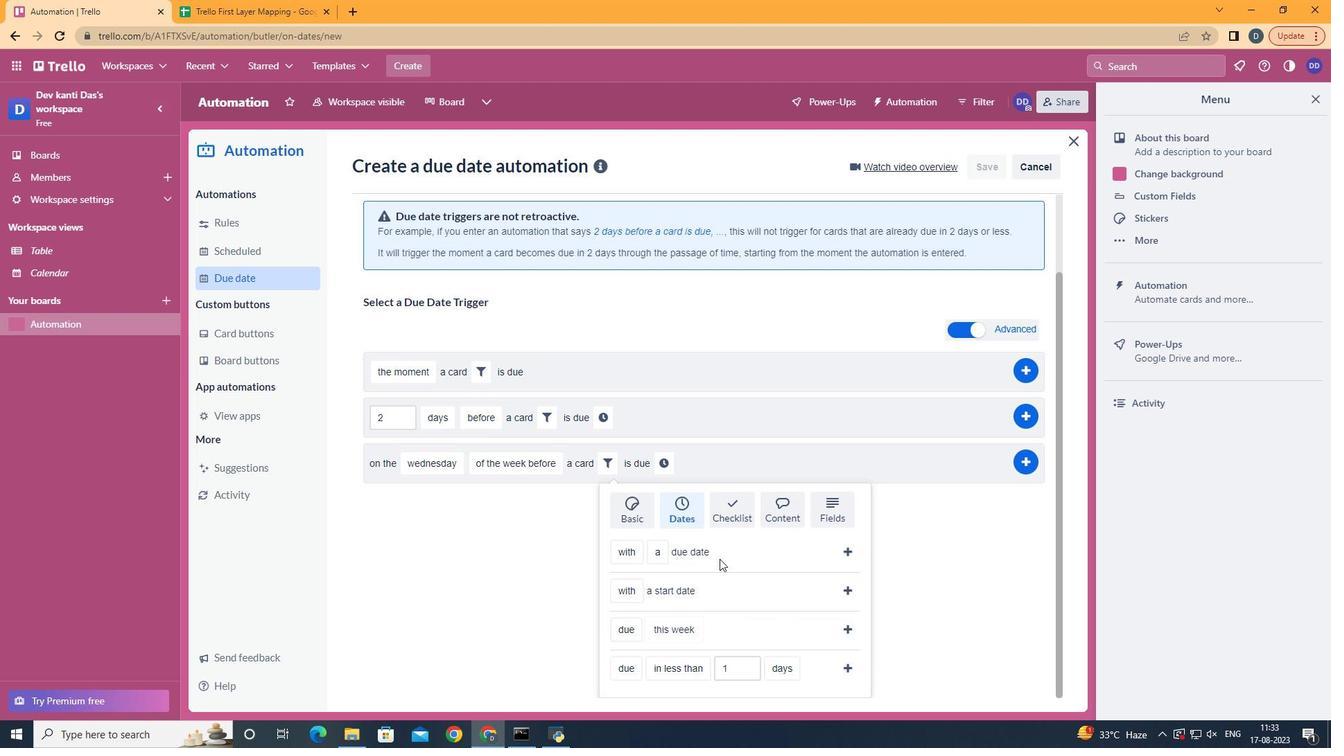 
Action: Mouse moved to (848, 622)
Screenshot: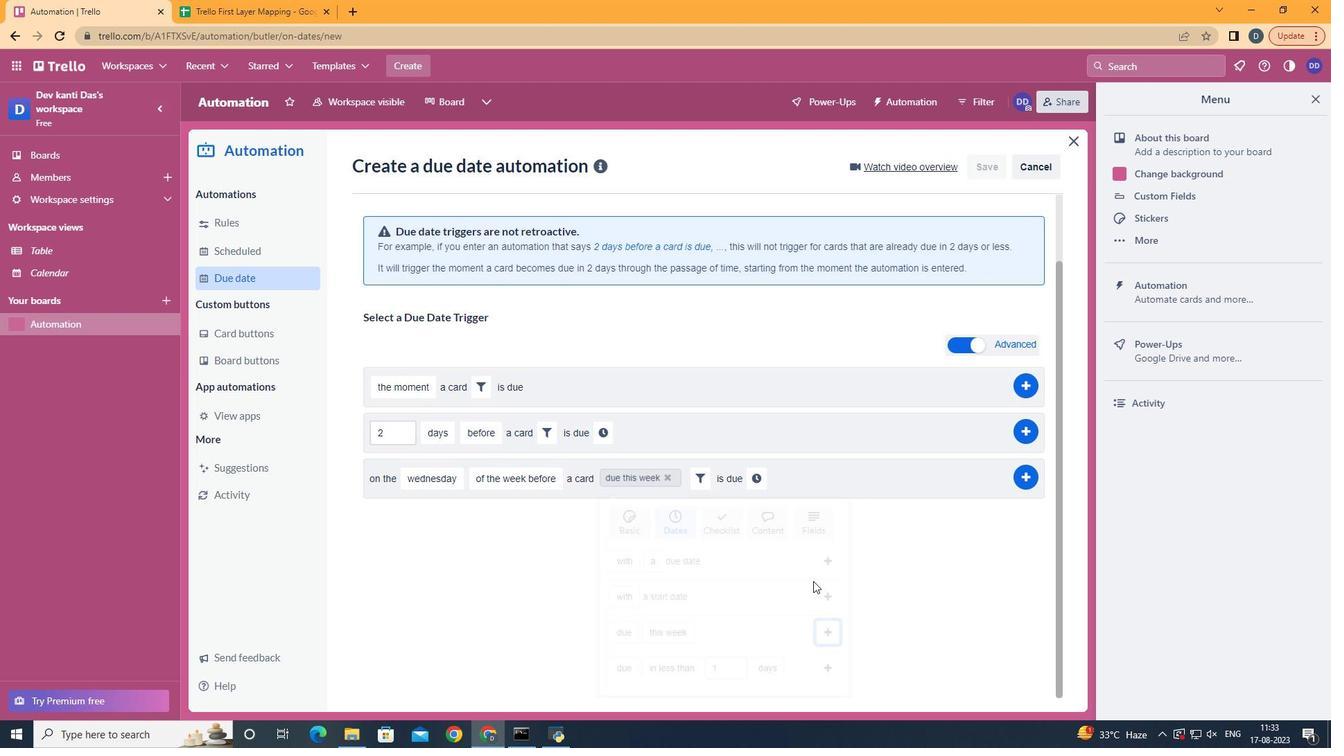 
Action: Mouse pressed left at (848, 622)
Screenshot: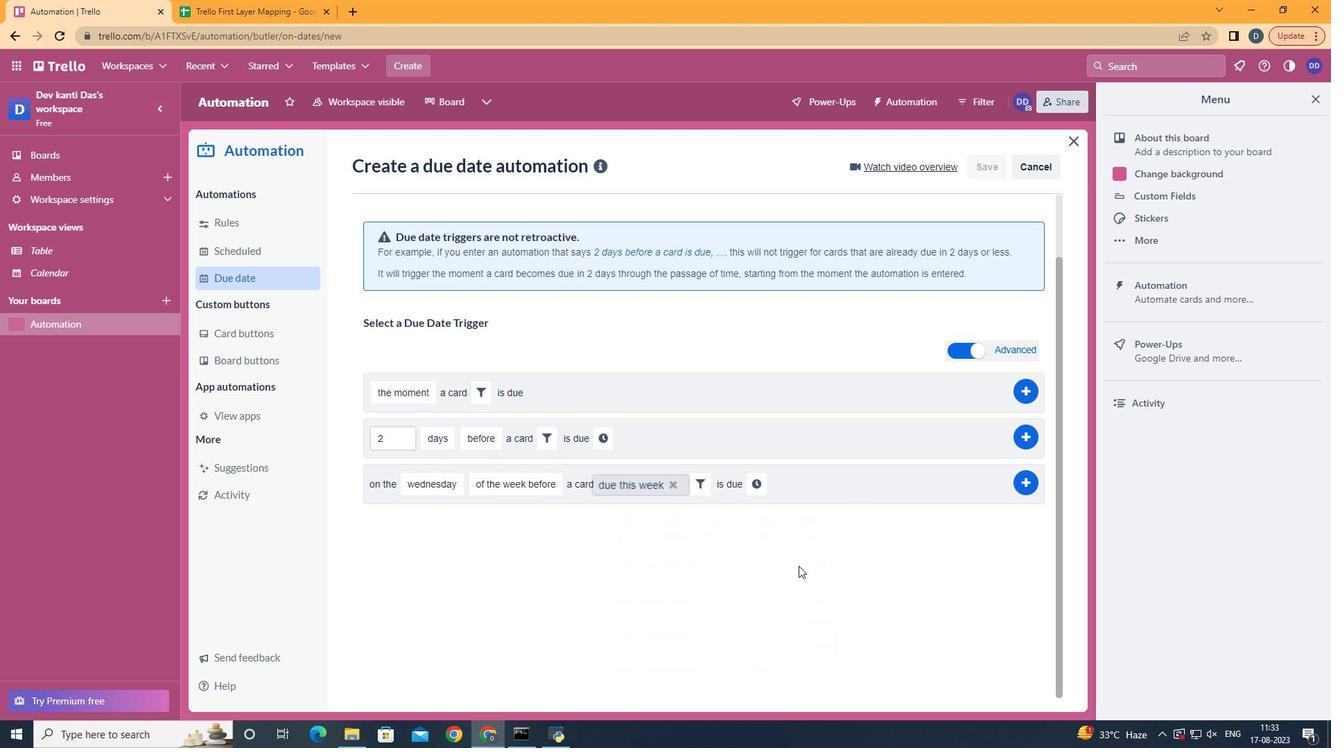 
Action: Mouse moved to (758, 549)
Screenshot: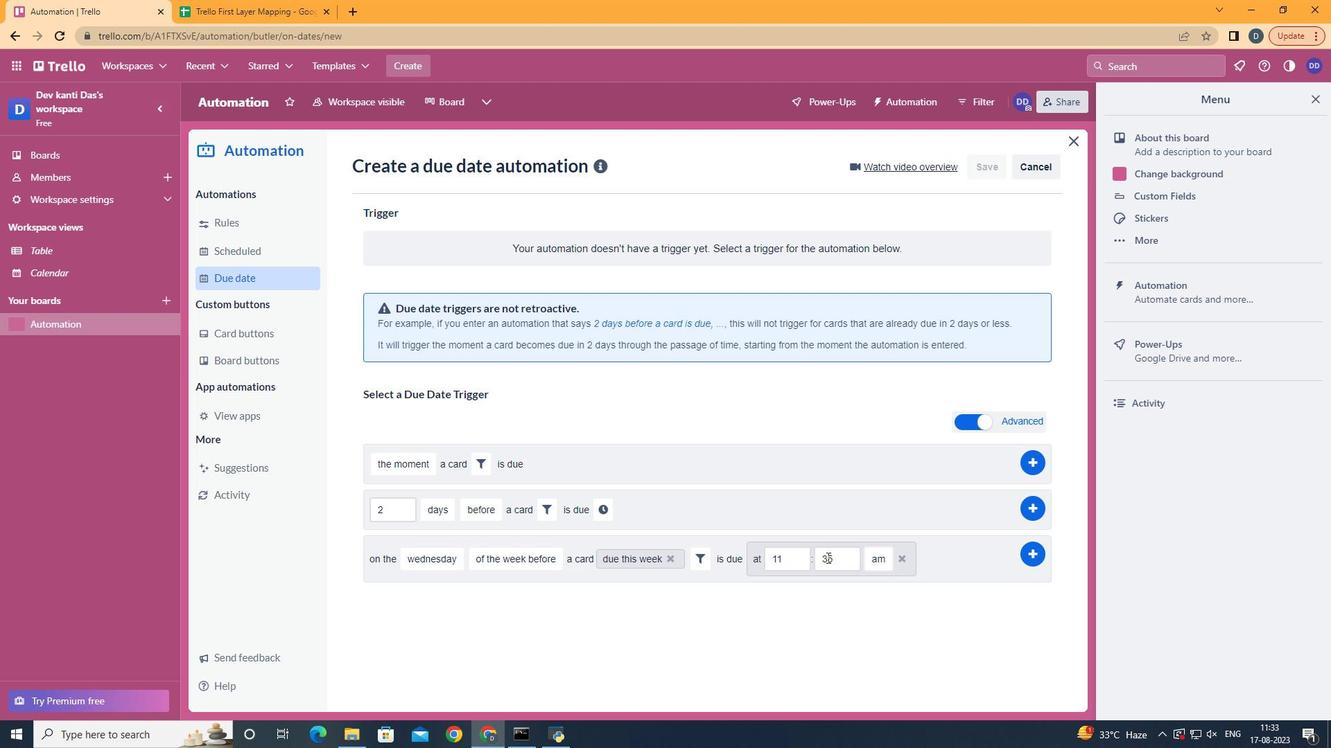 
Action: Mouse pressed left at (758, 549)
Screenshot: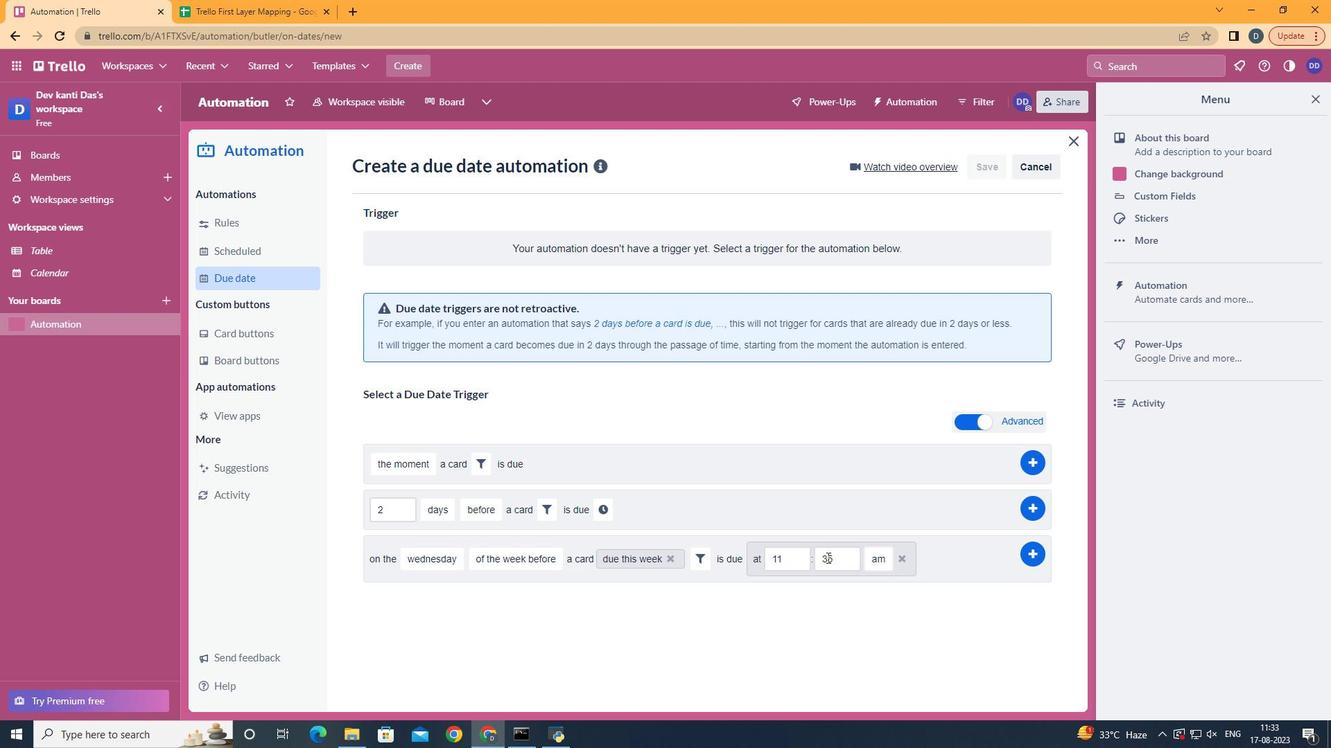 
Action: Mouse moved to (839, 561)
Screenshot: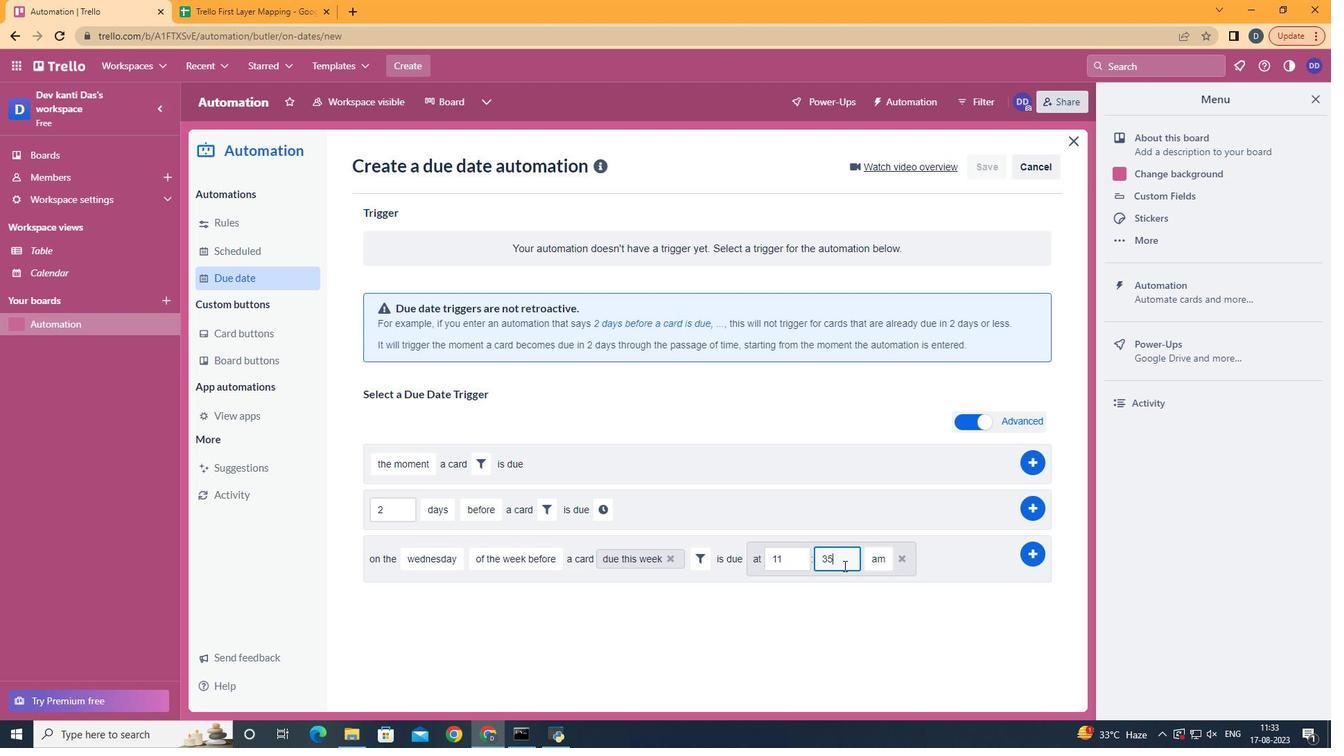 
Action: Mouse pressed left at (839, 561)
Screenshot: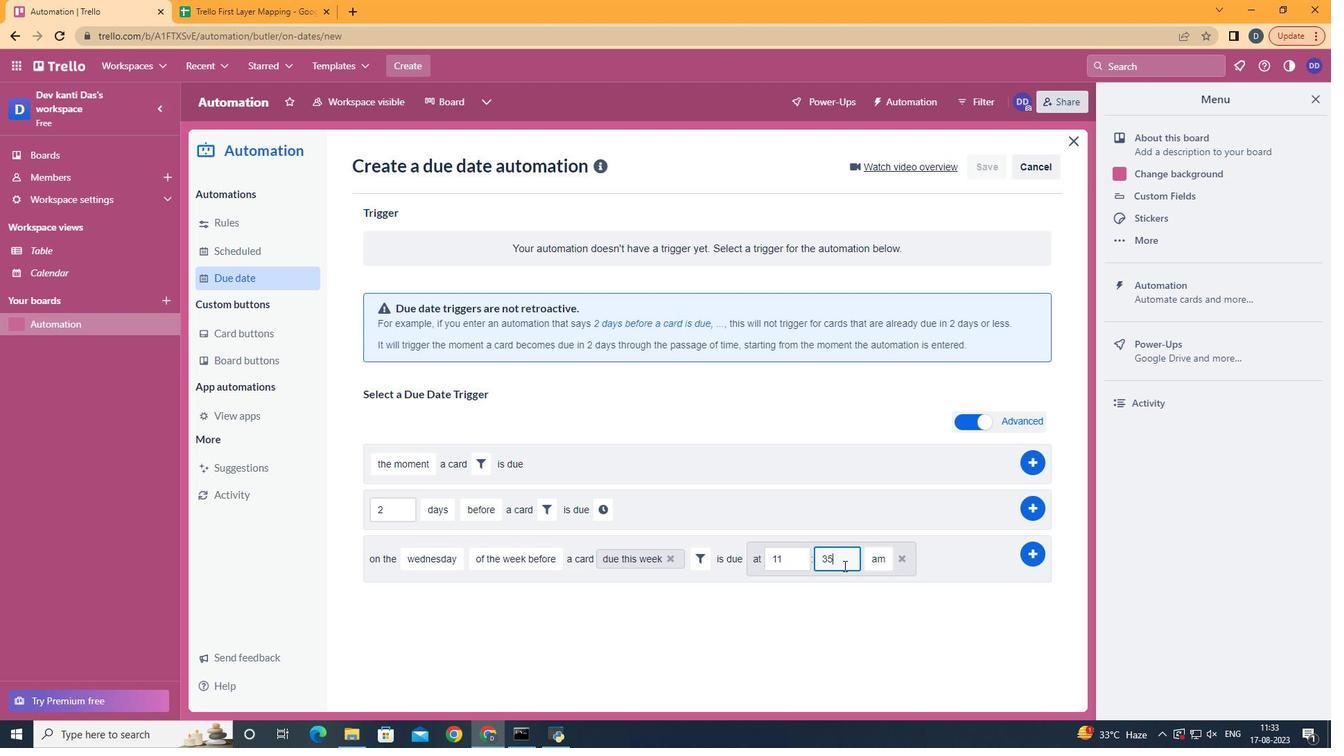 
Action: Mouse moved to (839, 562)
Screenshot: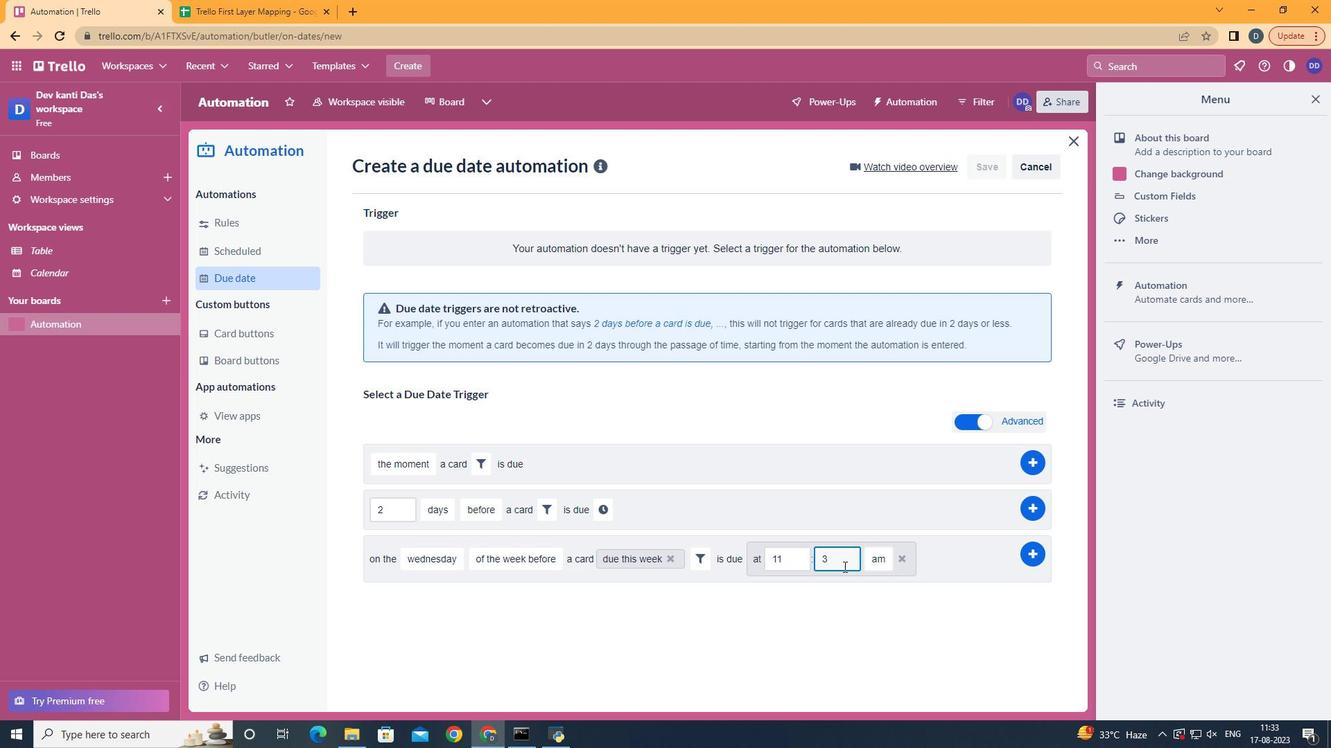 
Action: Key pressed <Key.backspace><Key.backspace>00
Screenshot: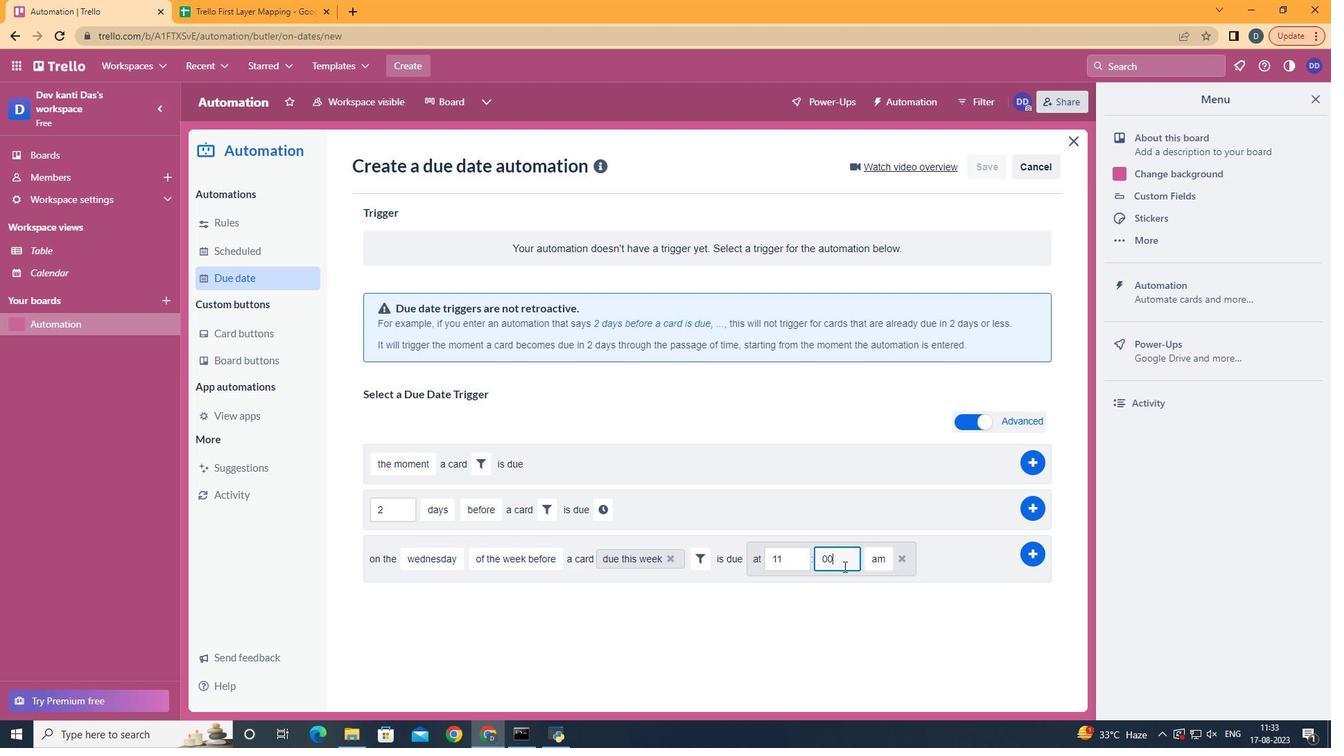 
Action: Mouse moved to (1030, 553)
Screenshot: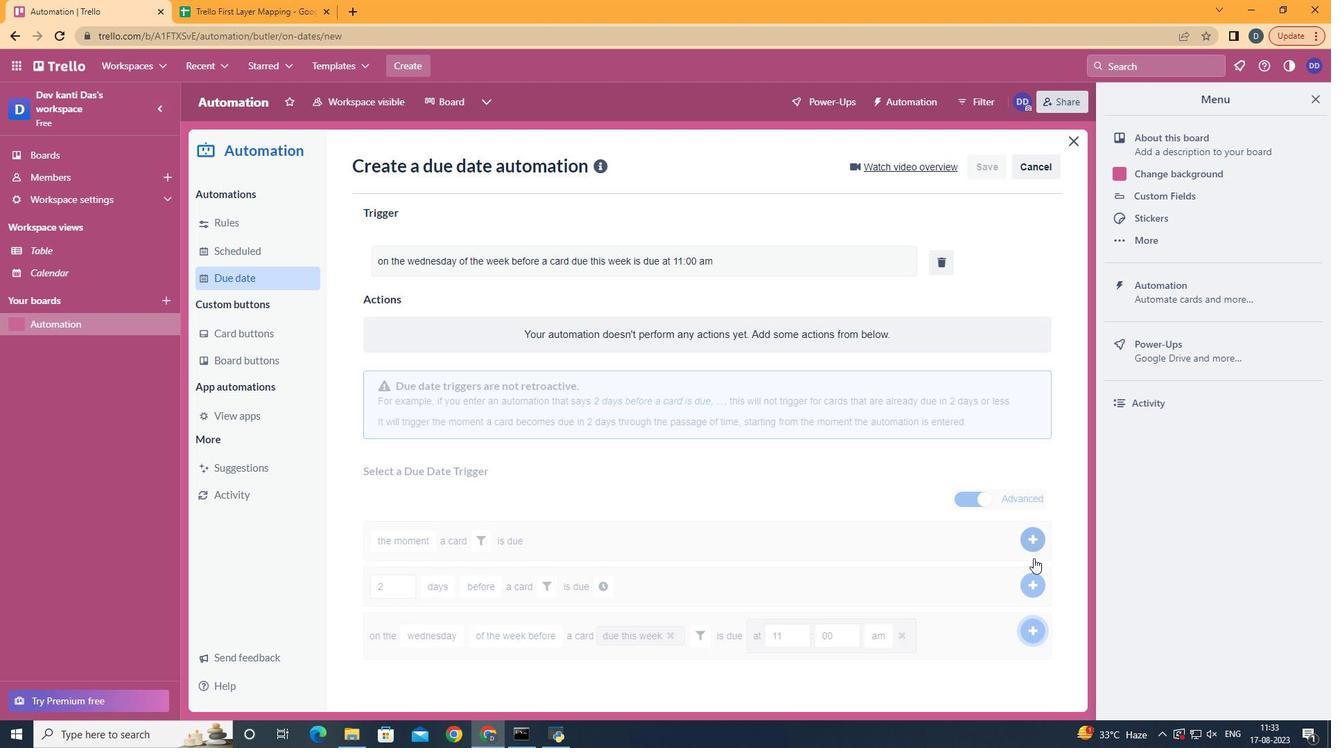 
Action: Mouse pressed left at (1030, 553)
Screenshot: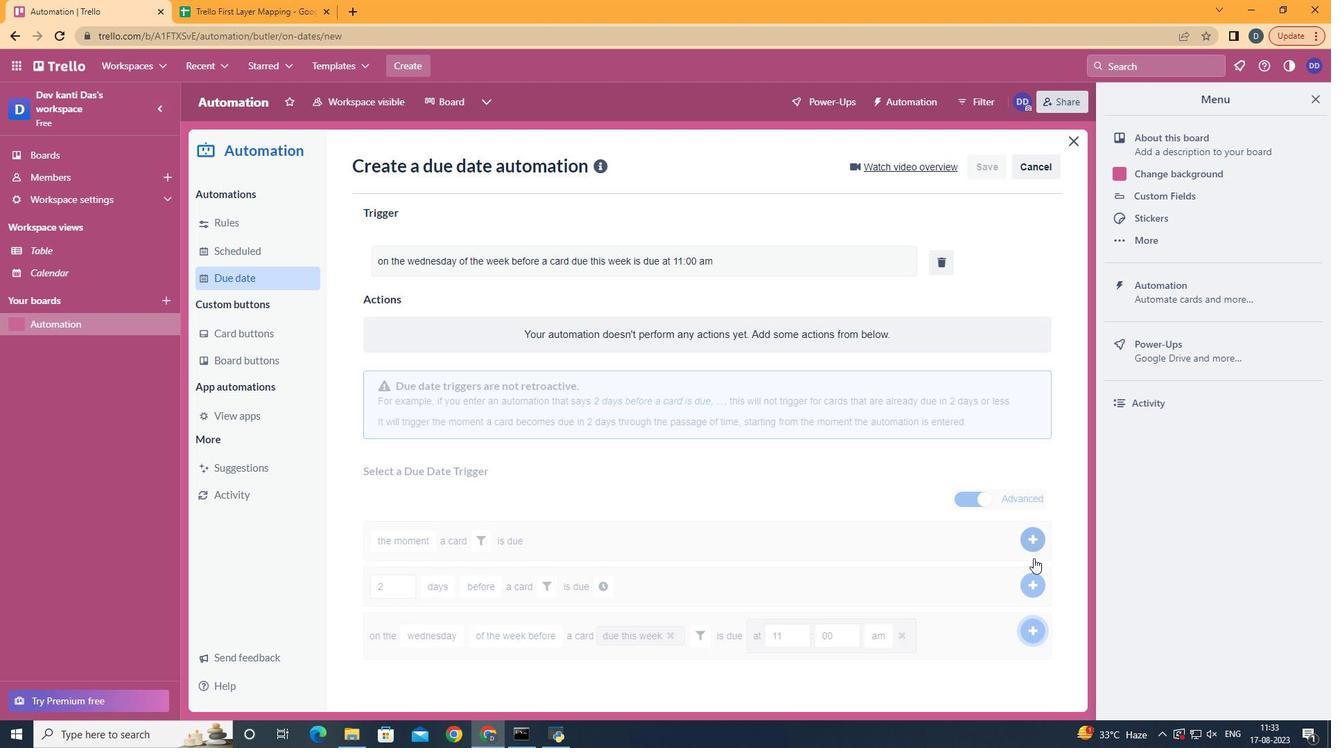 
Action: Mouse moved to (1025, 555)
Screenshot: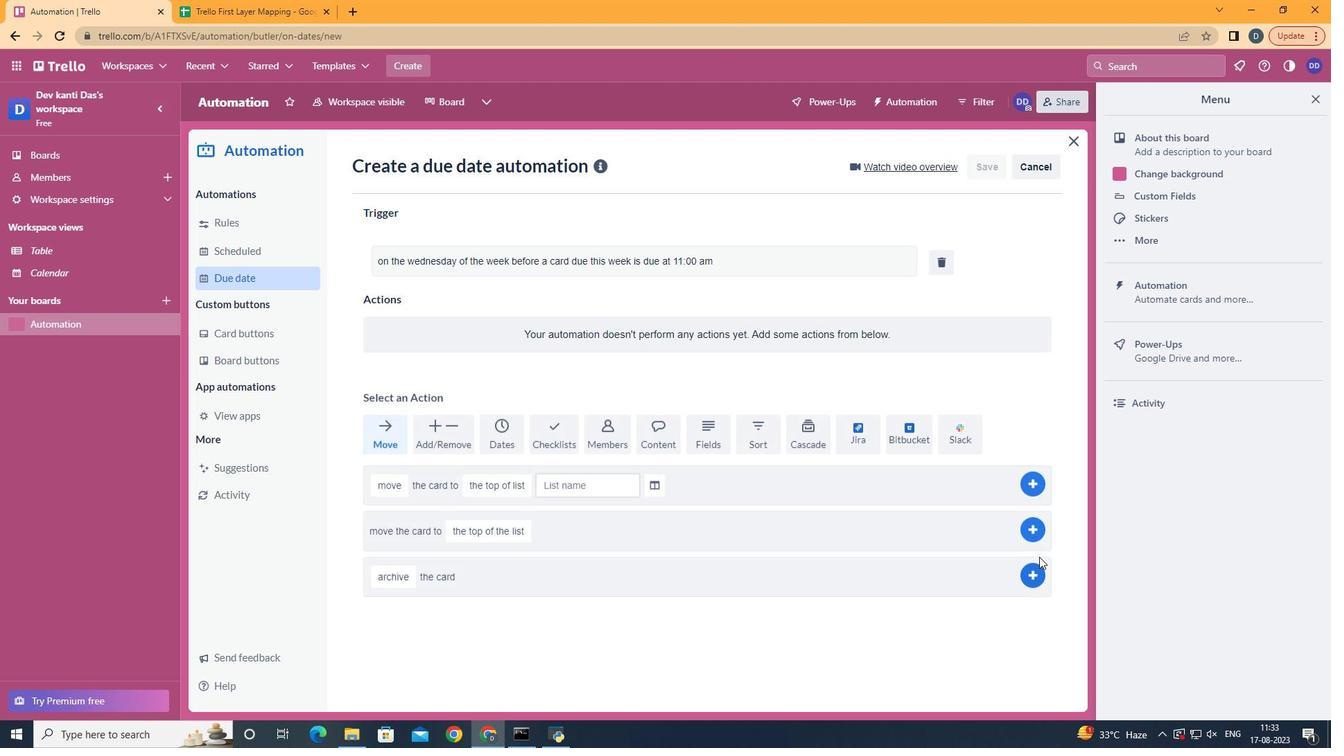 
